 Task: Create a due date automation trigger when advanced on, 2 hours after a card is due add fields with custom field "Resume" set to a date less than 1 days ago.
Action: Mouse moved to (878, 252)
Screenshot: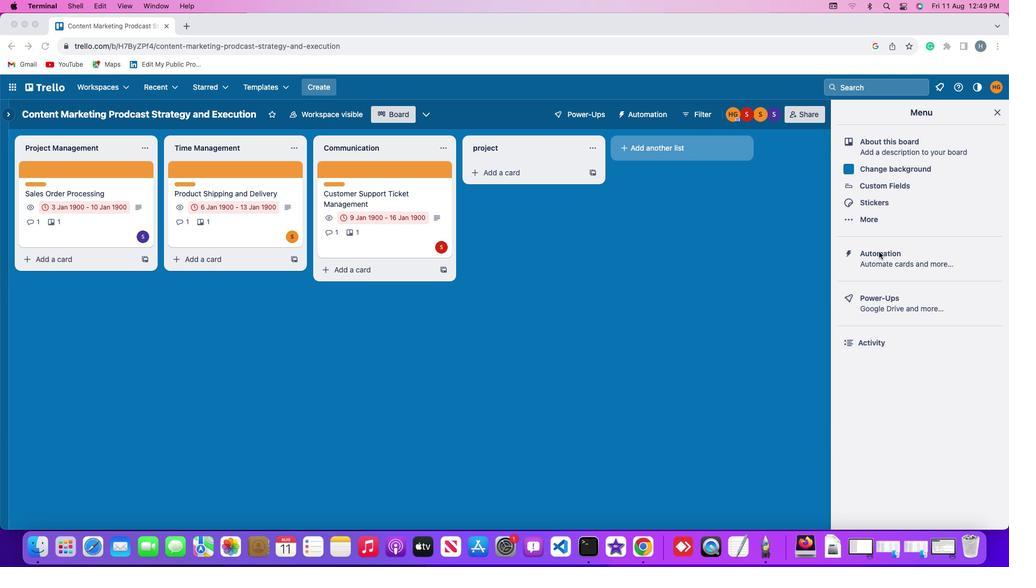 
Action: Mouse pressed left at (878, 252)
Screenshot: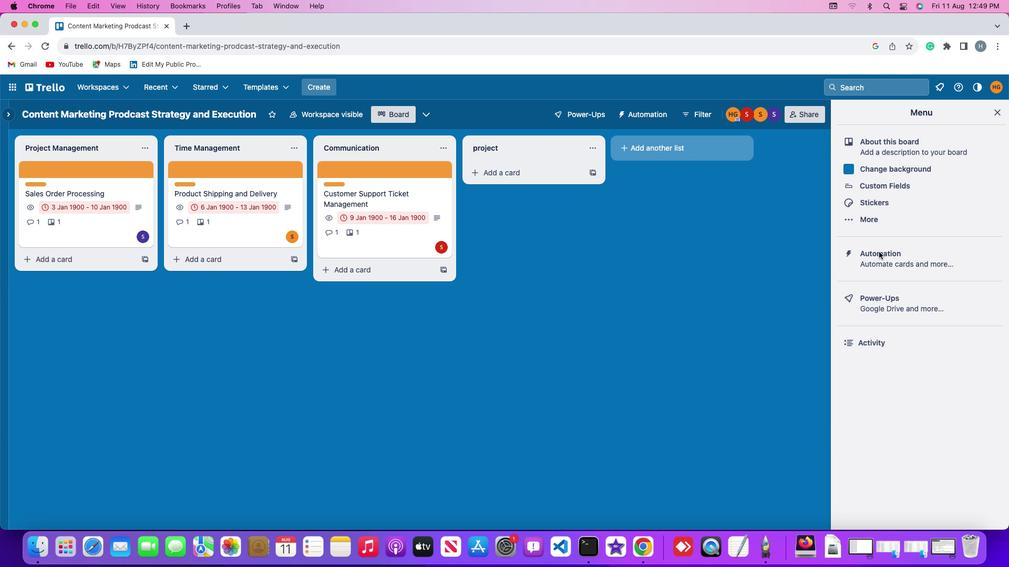 
Action: Mouse pressed left at (878, 252)
Screenshot: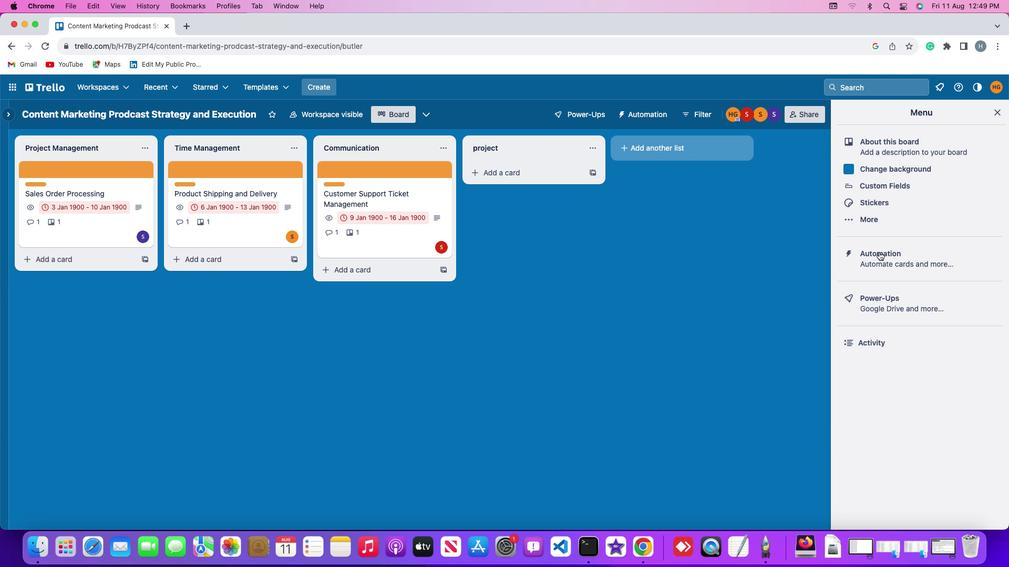 
Action: Mouse moved to (45, 246)
Screenshot: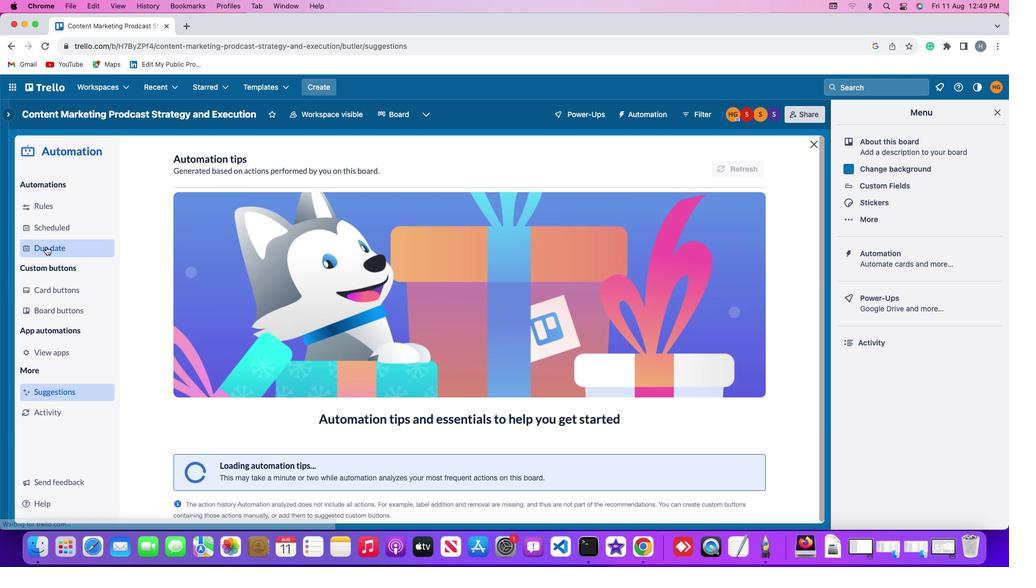 
Action: Mouse pressed left at (45, 246)
Screenshot: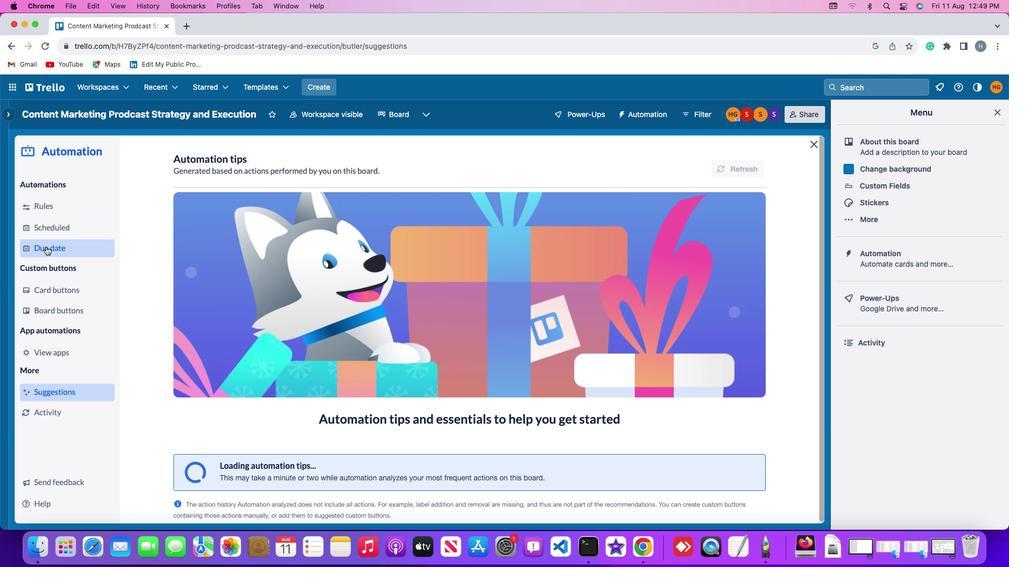 
Action: Mouse moved to (687, 162)
Screenshot: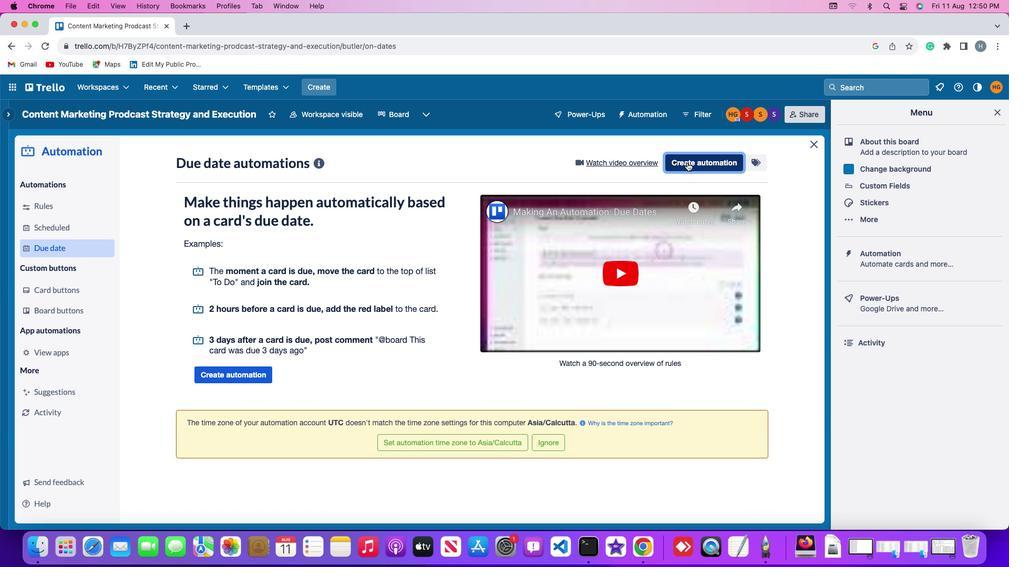 
Action: Mouse pressed left at (687, 162)
Screenshot: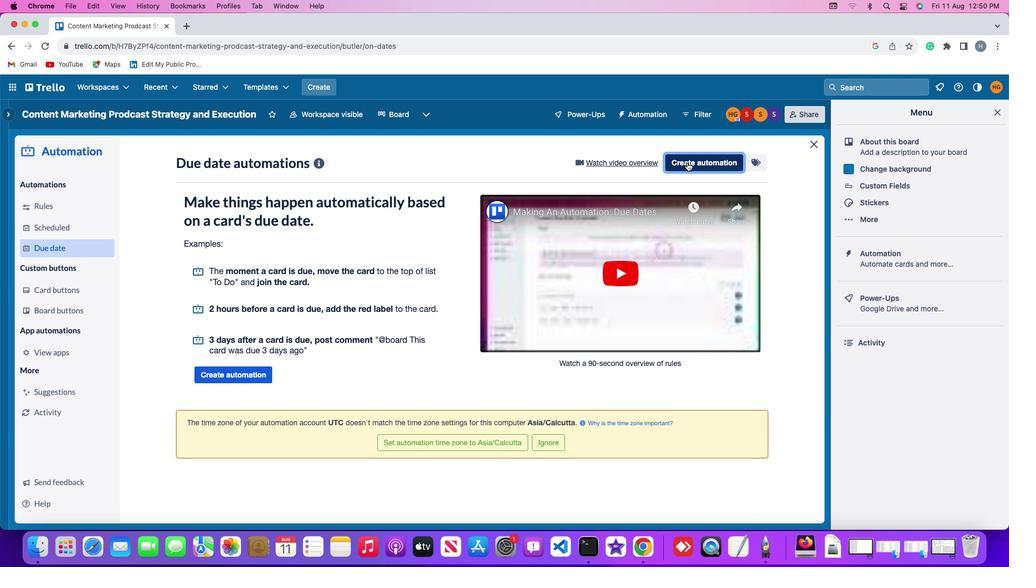 
Action: Mouse moved to (213, 261)
Screenshot: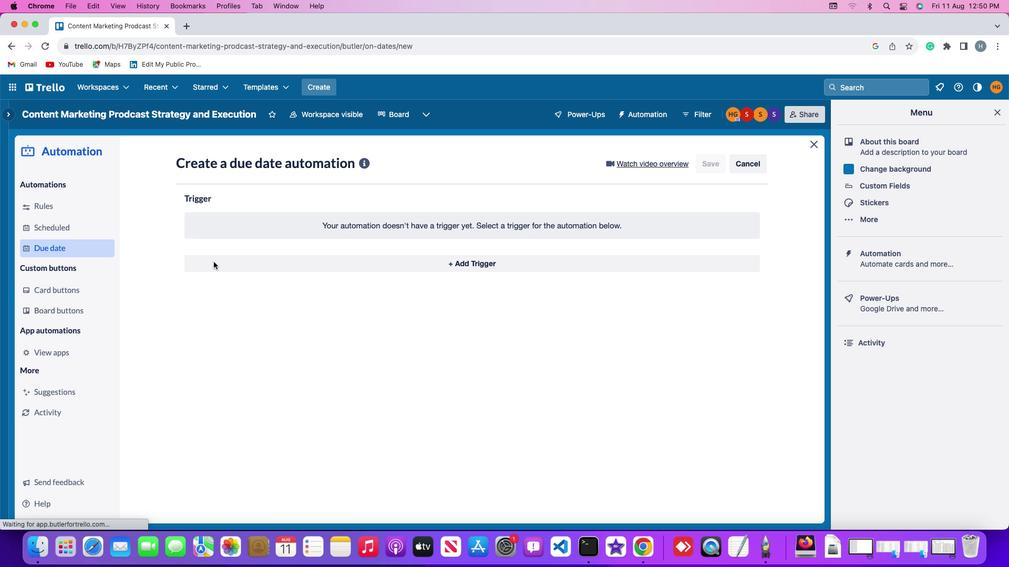 
Action: Mouse pressed left at (213, 261)
Screenshot: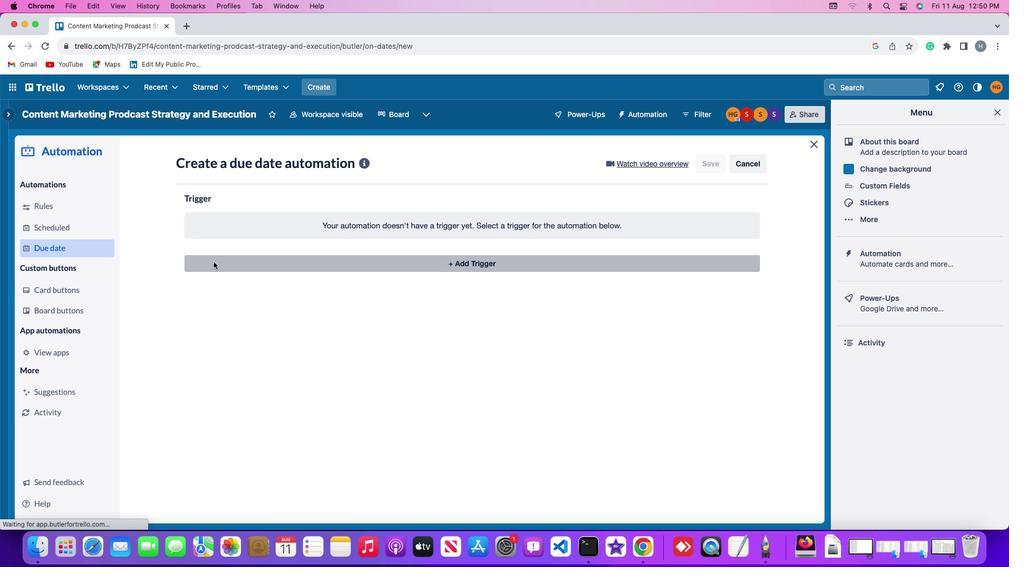 
Action: Mouse moved to (202, 418)
Screenshot: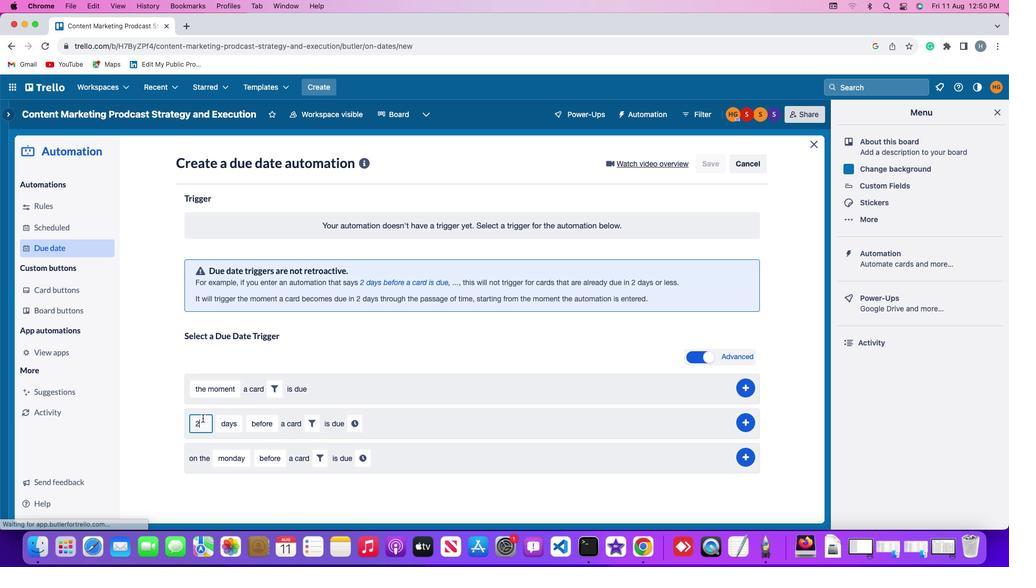 
Action: Mouse pressed left at (202, 418)
Screenshot: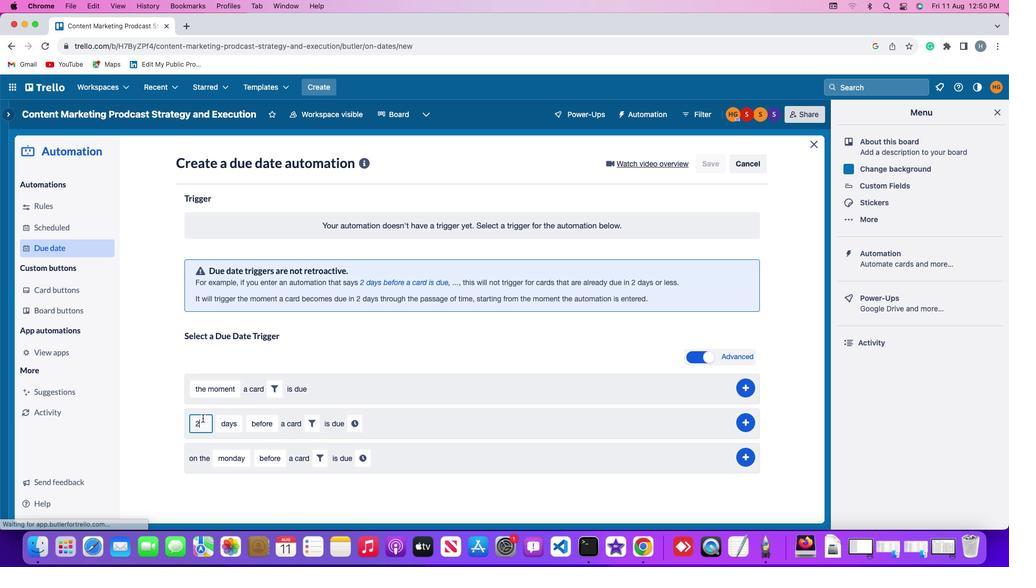 
Action: Mouse moved to (203, 413)
Screenshot: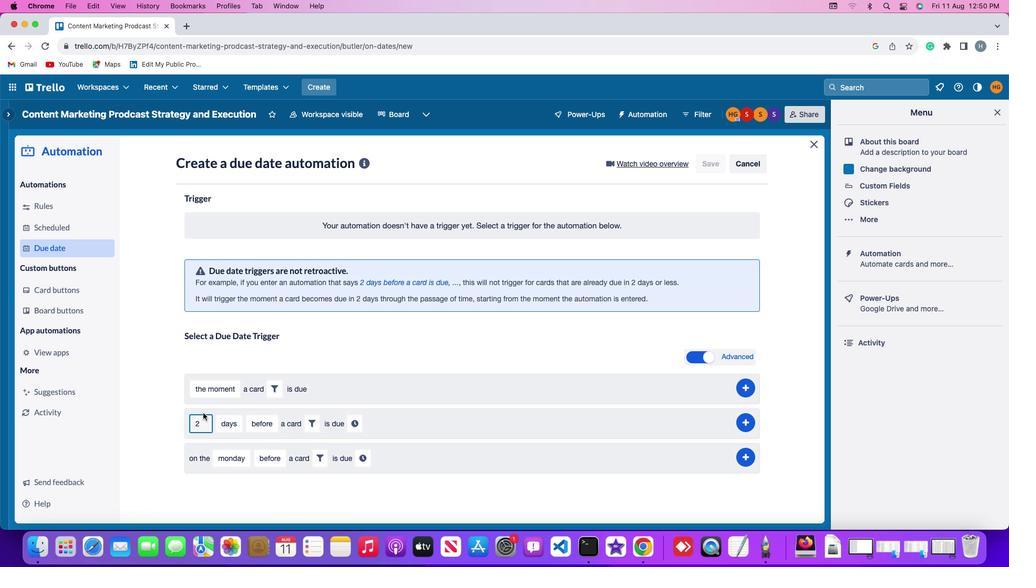
Action: Key pressed Key.backspace
Screenshot: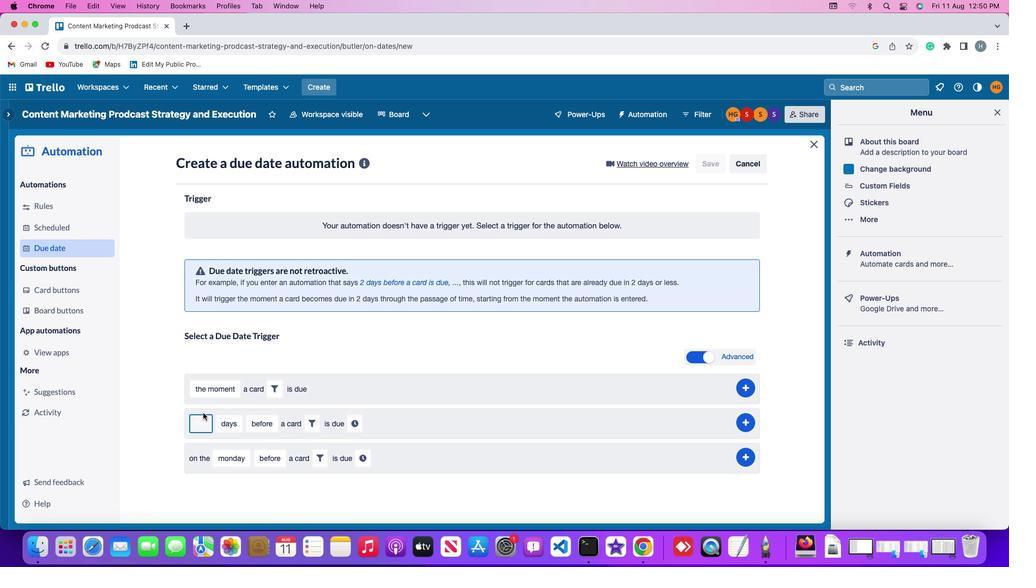 
Action: Mouse moved to (203, 413)
Screenshot: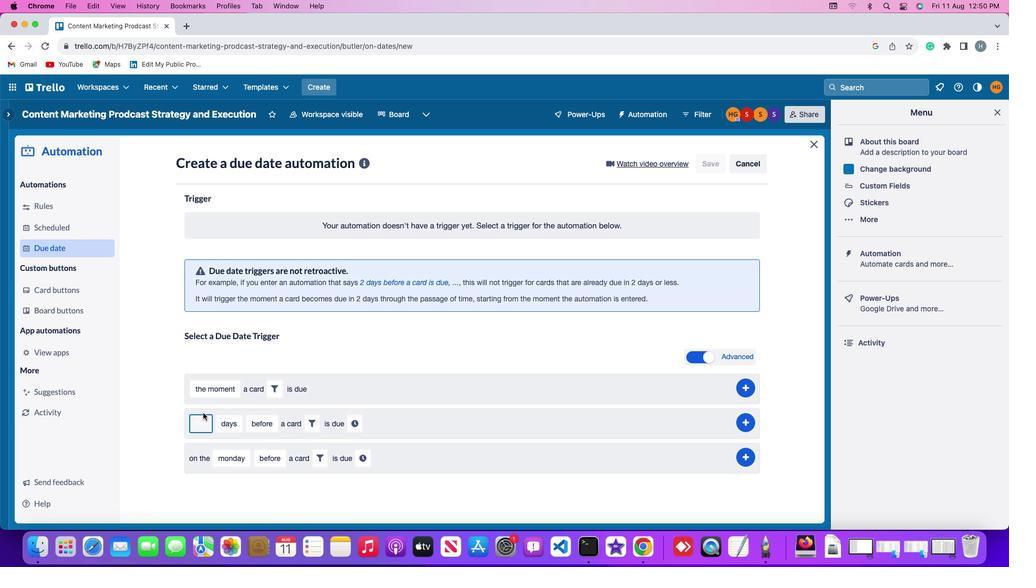 
Action: Key pressed '2'
Screenshot: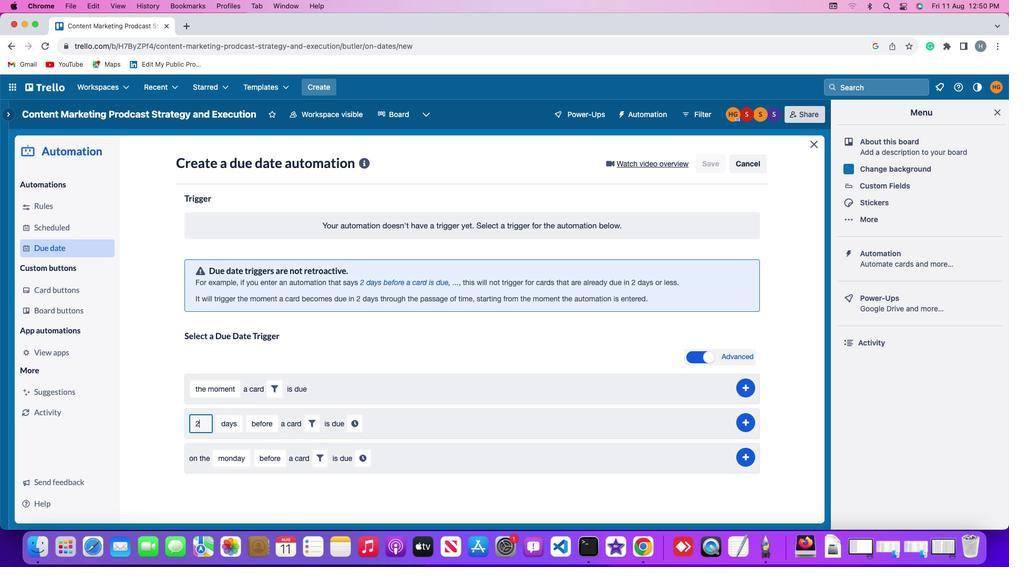 
Action: Mouse moved to (221, 416)
Screenshot: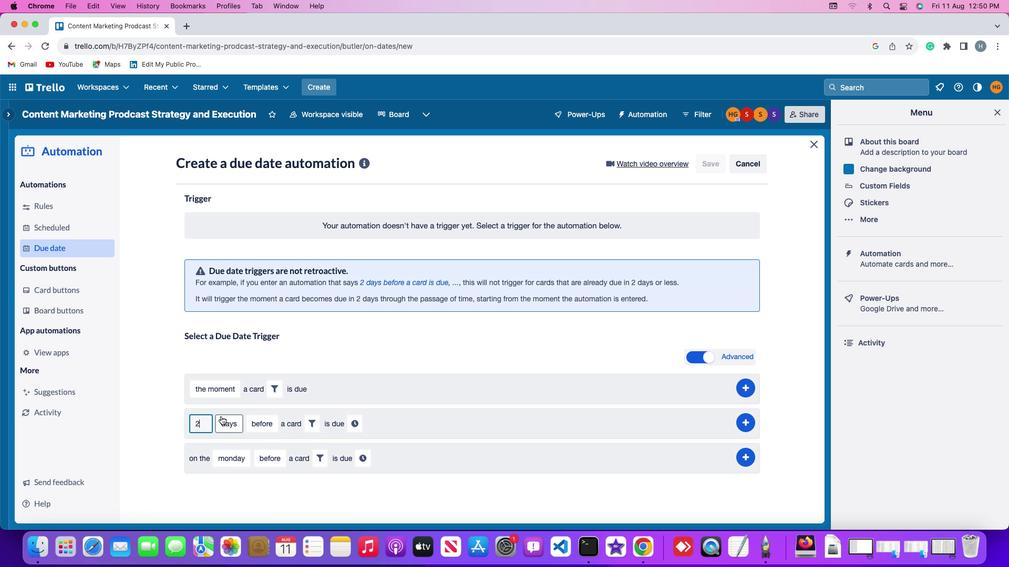
Action: Mouse pressed left at (221, 416)
Screenshot: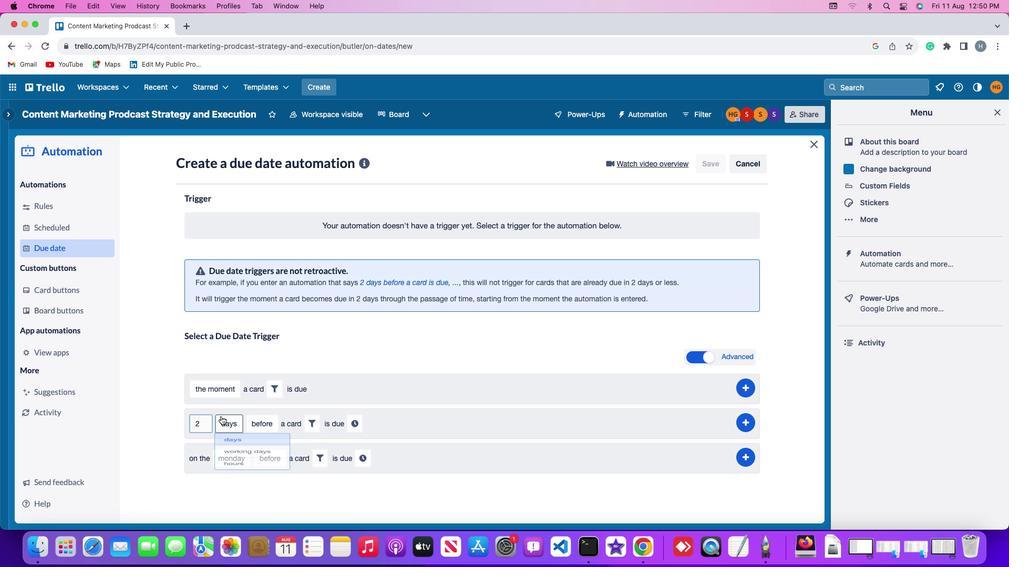 
Action: Mouse moved to (239, 486)
Screenshot: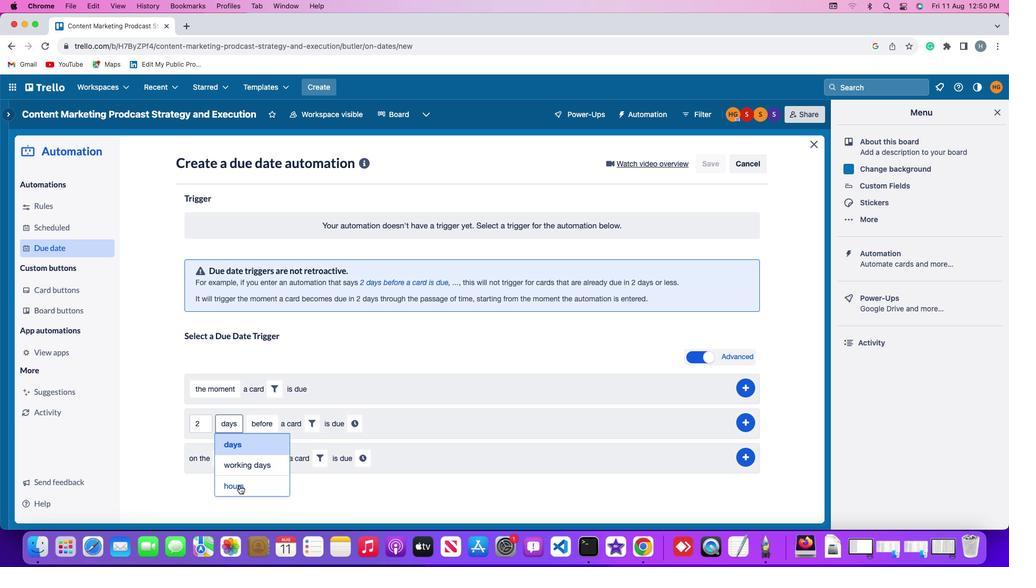 
Action: Mouse pressed left at (239, 486)
Screenshot: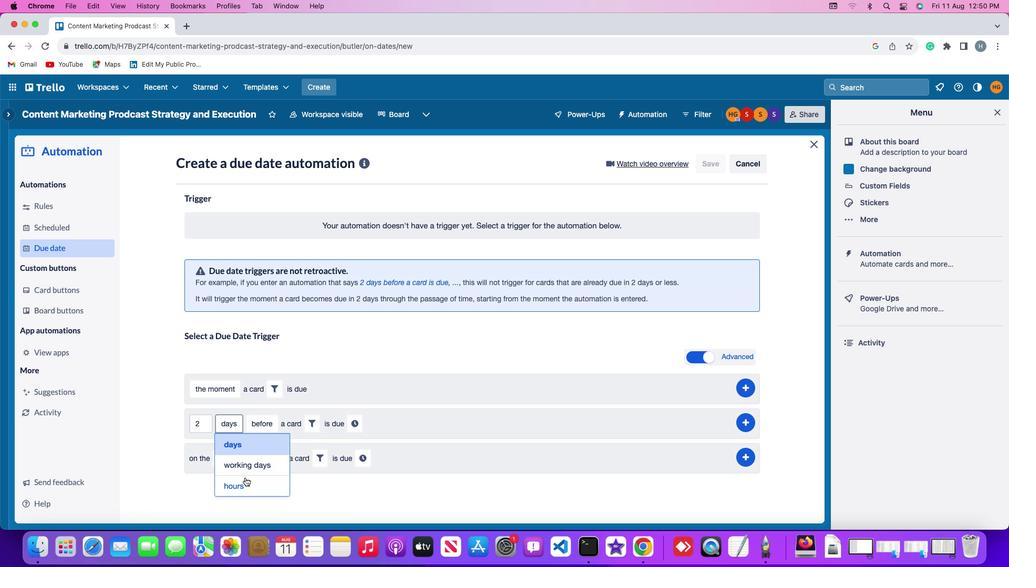 
Action: Mouse moved to (266, 418)
Screenshot: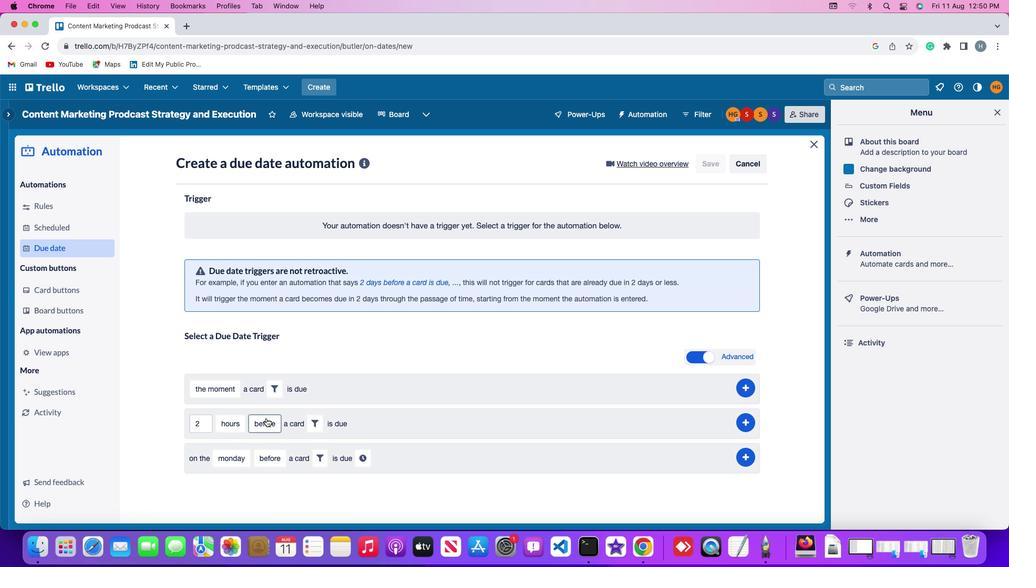 
Action: Mouse pressed left at (266, 418)
Screenshot: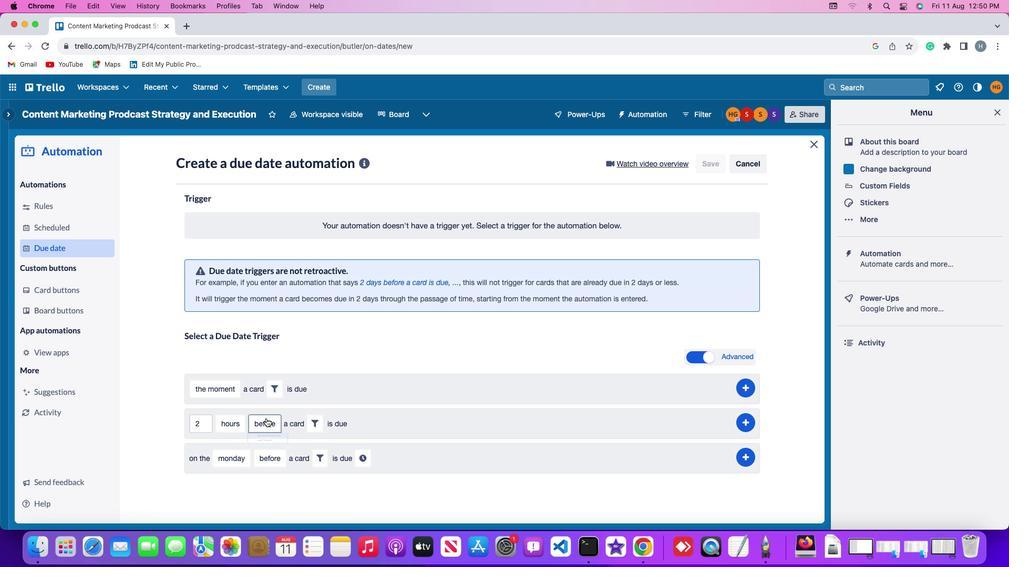 
Action: Mouse moved to (272, 460)
Screenshot: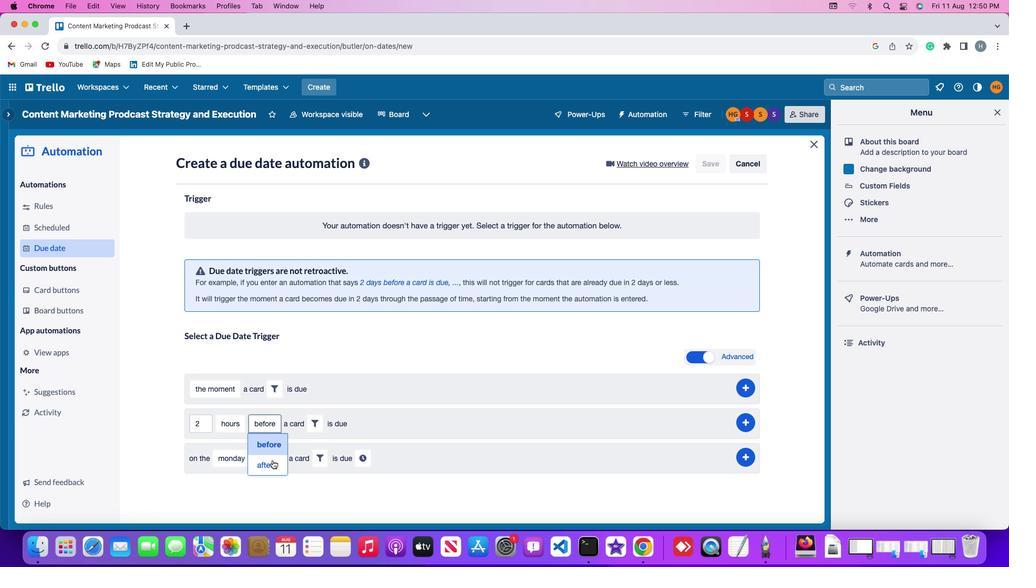 
Action: Mouse pressed left at (272, 460)
Screenshot: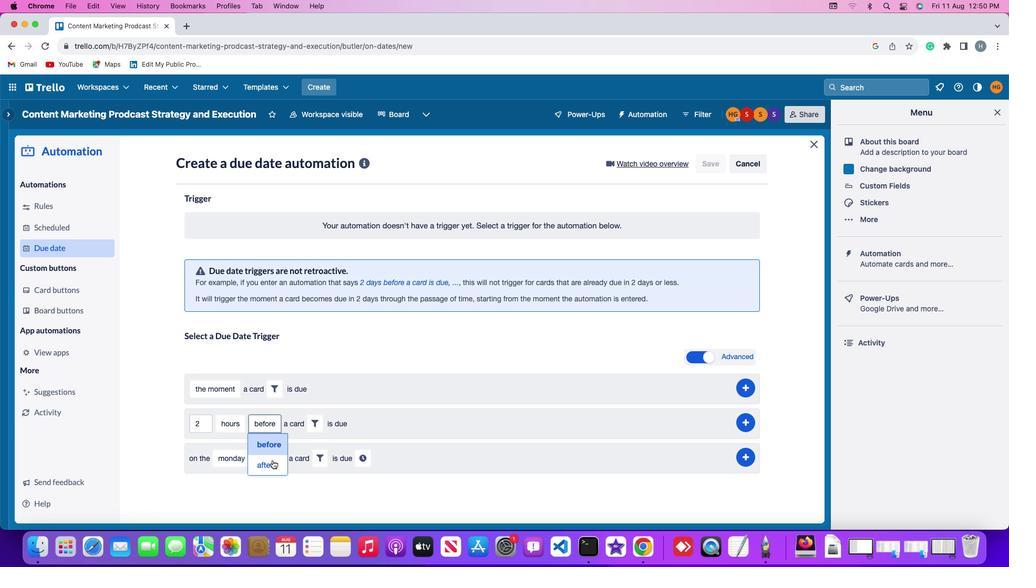 
Action: Mouse moved to (310, 424)
Screenshot: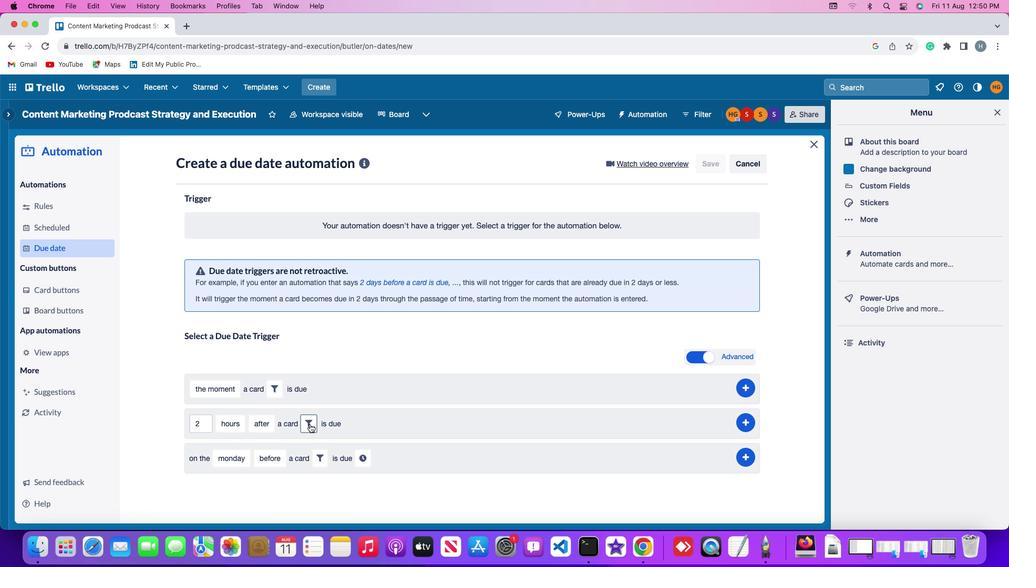 
Action: Mouse pressed left at (310, 424)
Screenshot: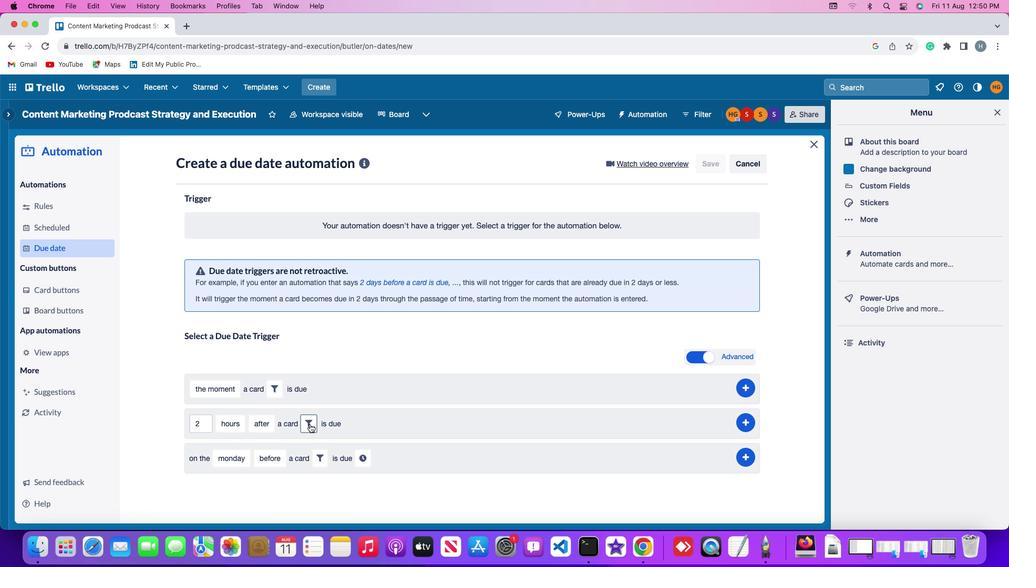 
Action: Mouse moved to (479, 457)
Screenshot: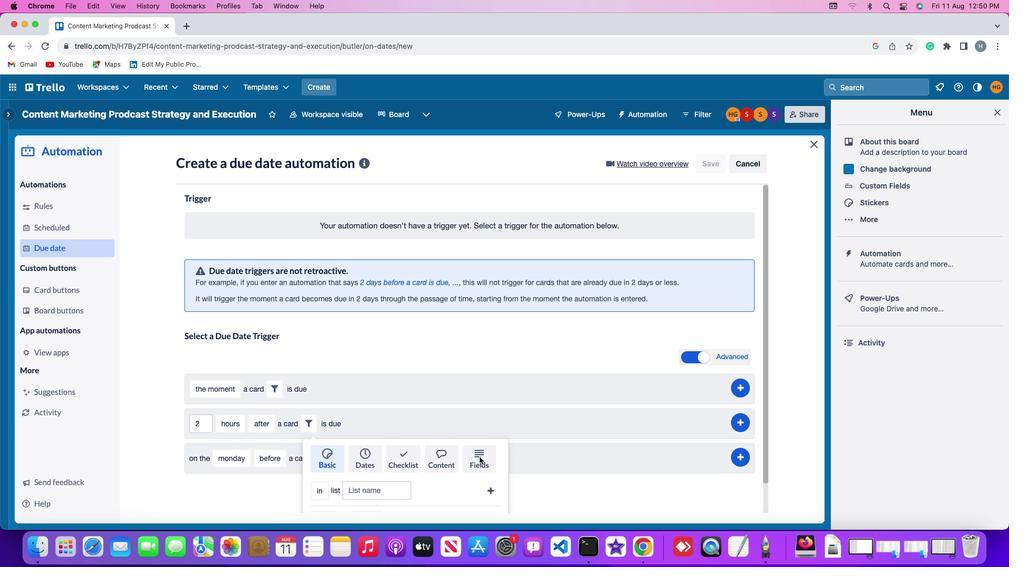 
Action: Mouse pressed left at (479, 457)
Screenshot: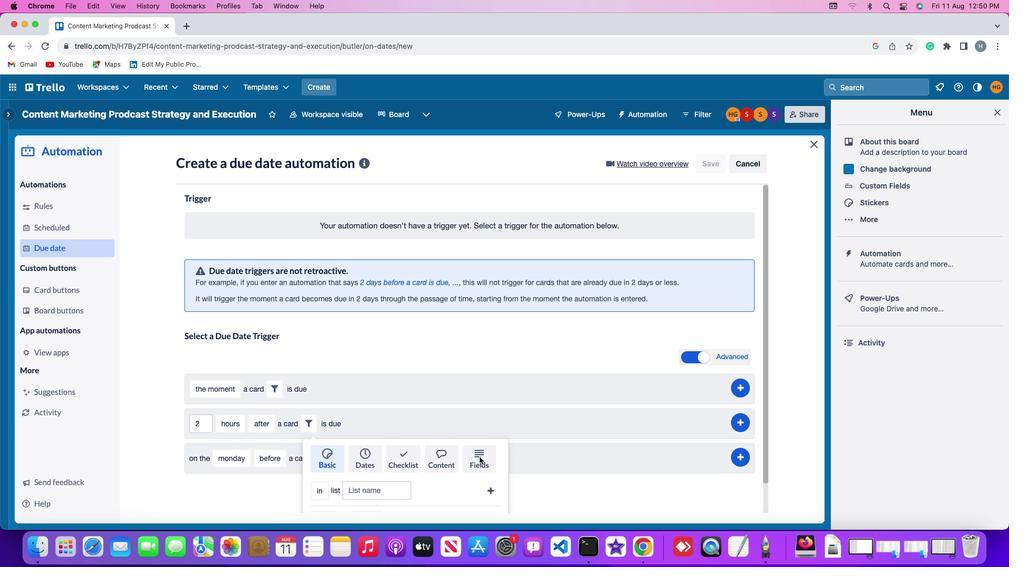 
Action: Mouse moved to (243, 480)
Screenshot: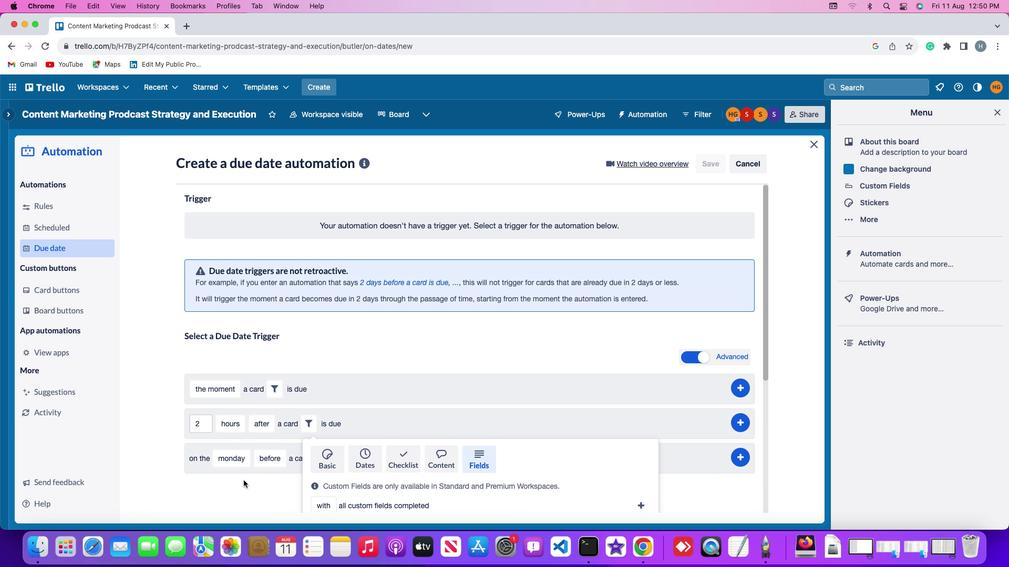 
Action: Mouse scrolled (243, 480) with delta (0, 0)
Screenshot: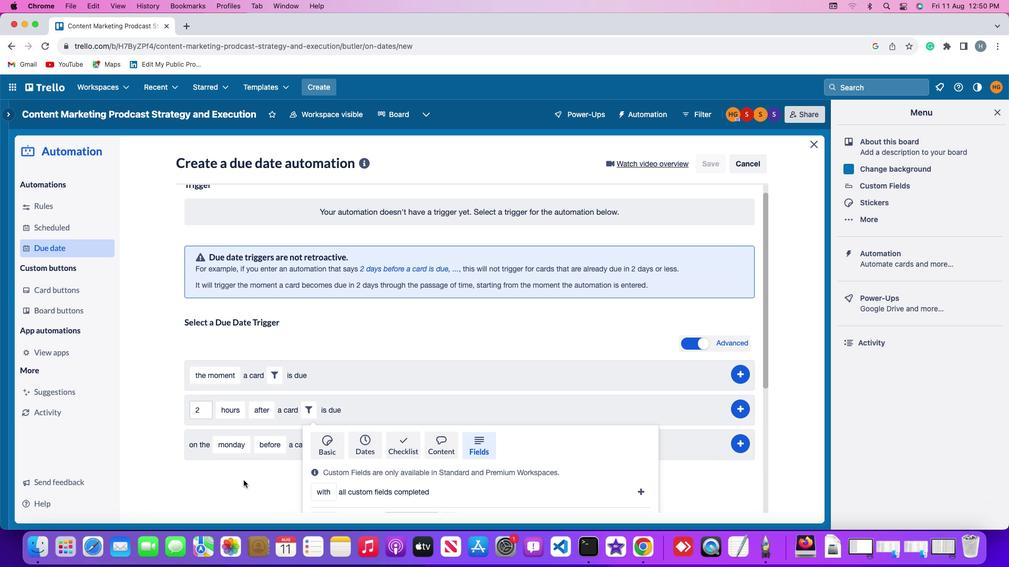 
Action: Mouse scrolled (243, 480) with delta (0, 0)
Screenshot: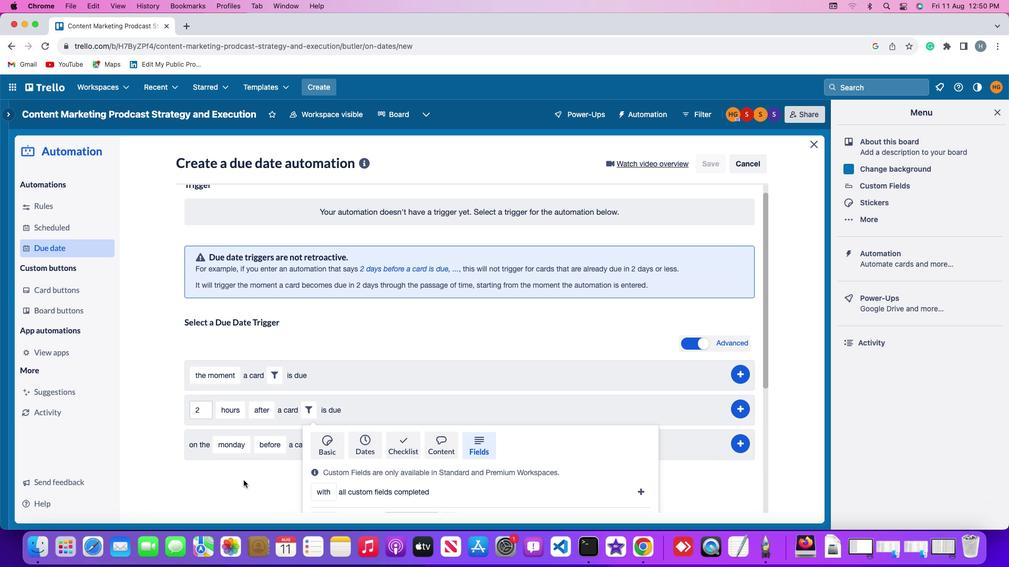
Action: Mouse scrolled (243, 480) with delta (0, -1)
Screenshot: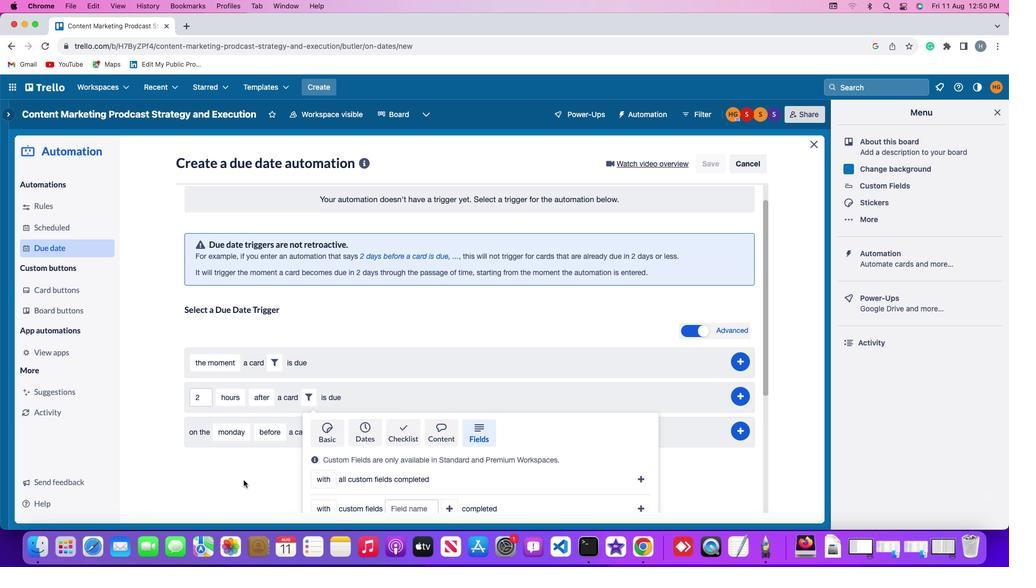 
Action: Mouse scrolled (243, 480) with delta (0, -2)
Screenshot: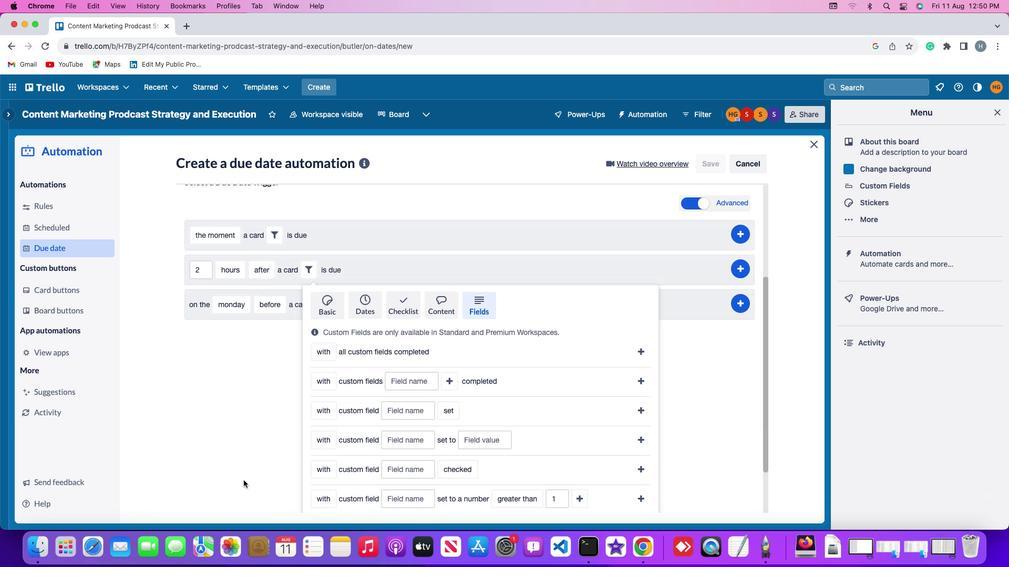 
Action: Mouse scrolled (243, 480) with delta (0, 0)
Screenshot: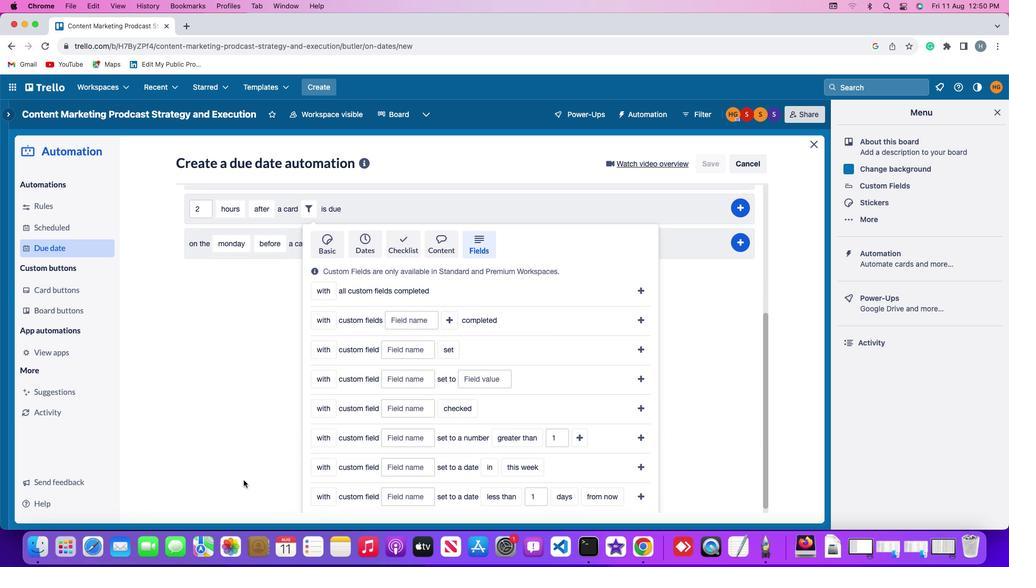 
Action: Mouse scrolled (243, 480) with delta (0, 0)
Screenshot: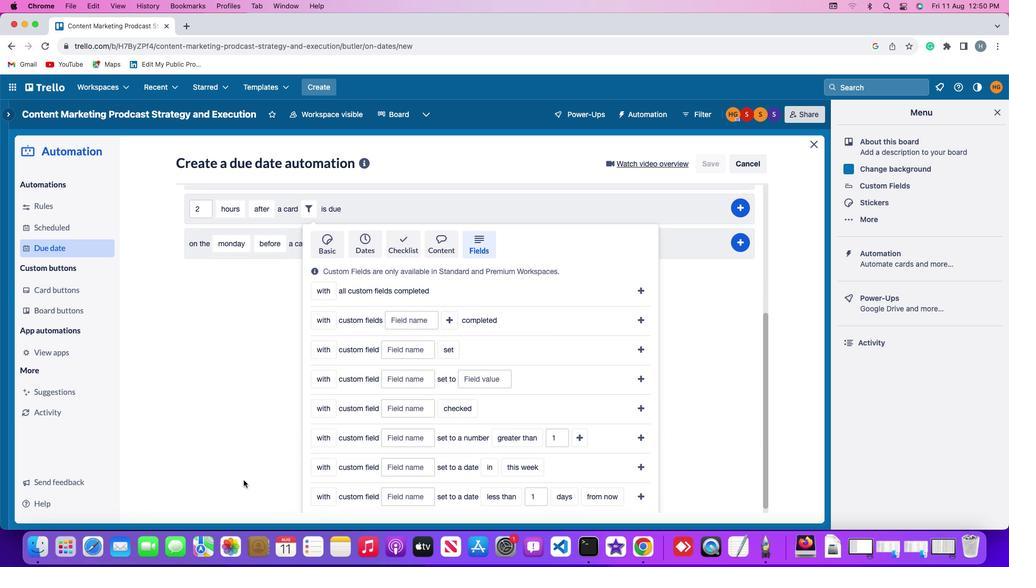 
Action: Mouse scrolled (243, 480) with delta (0, -1)
Screenshot: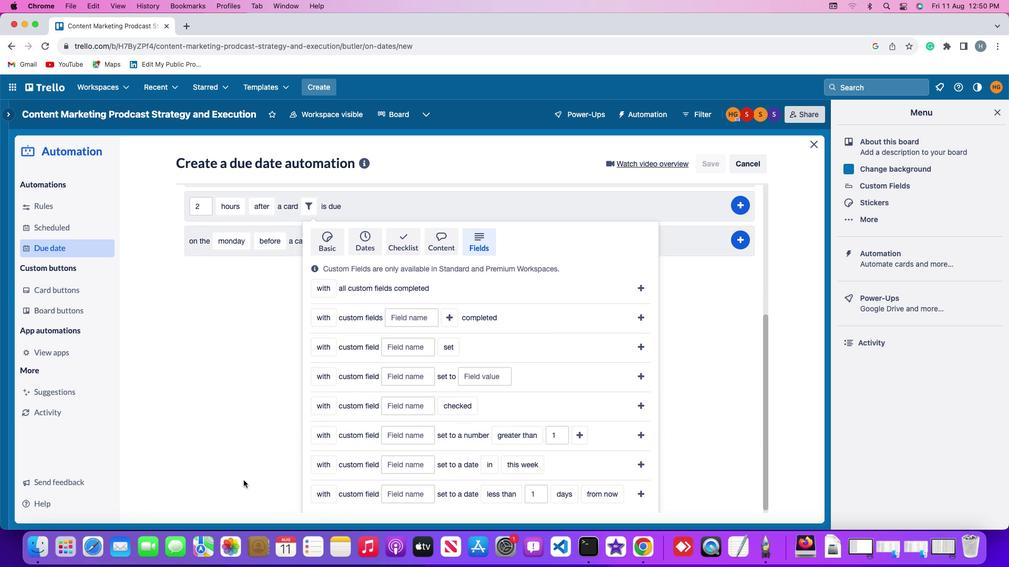 
Action: Mouse scrolled (243, 480) with delta (0, -2)
Screenshot: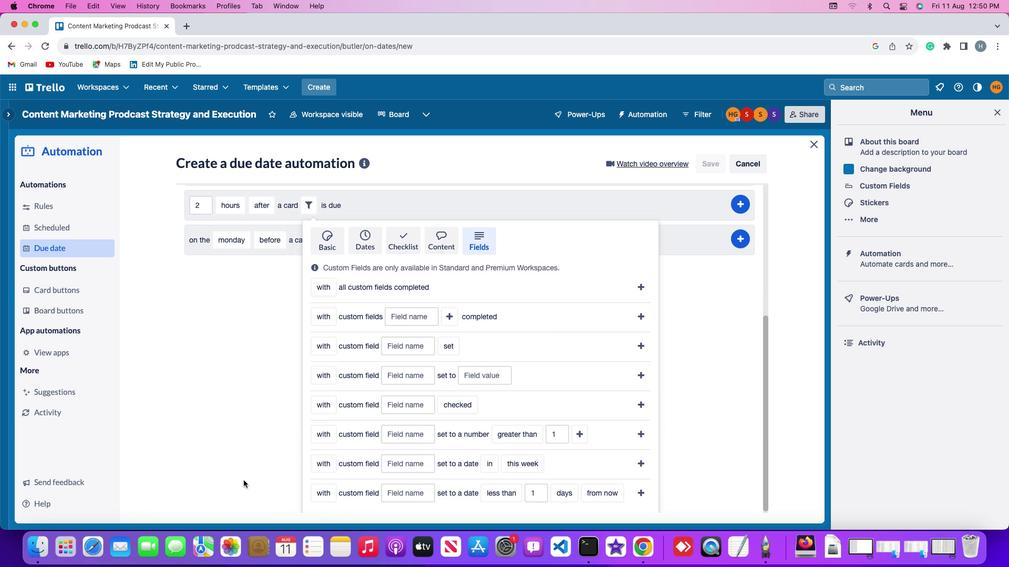 
Action: Mouse moved to (312, 486)
Screenshot: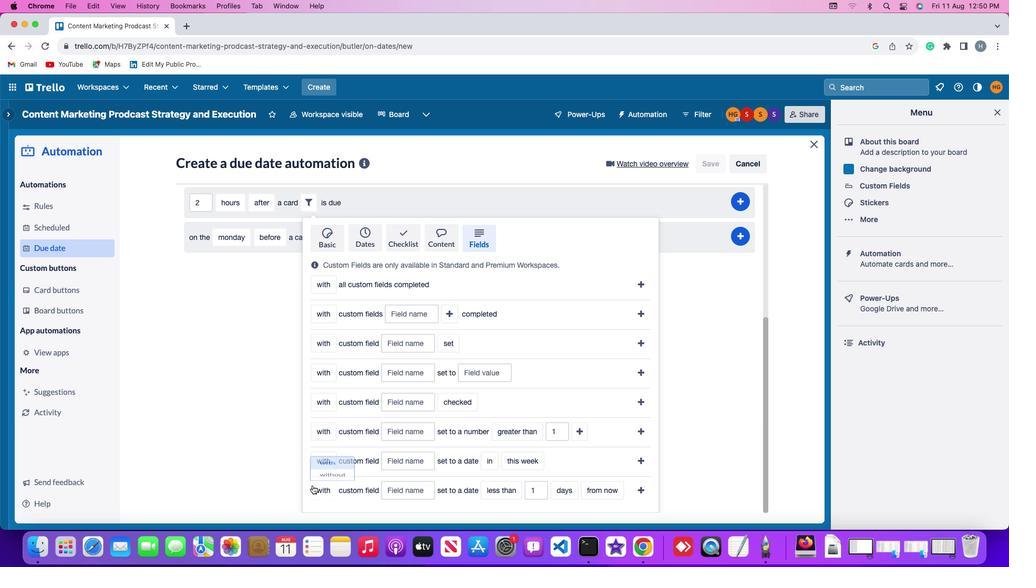 
Action: Mouse pressed left at (312, 486)
Screenshot: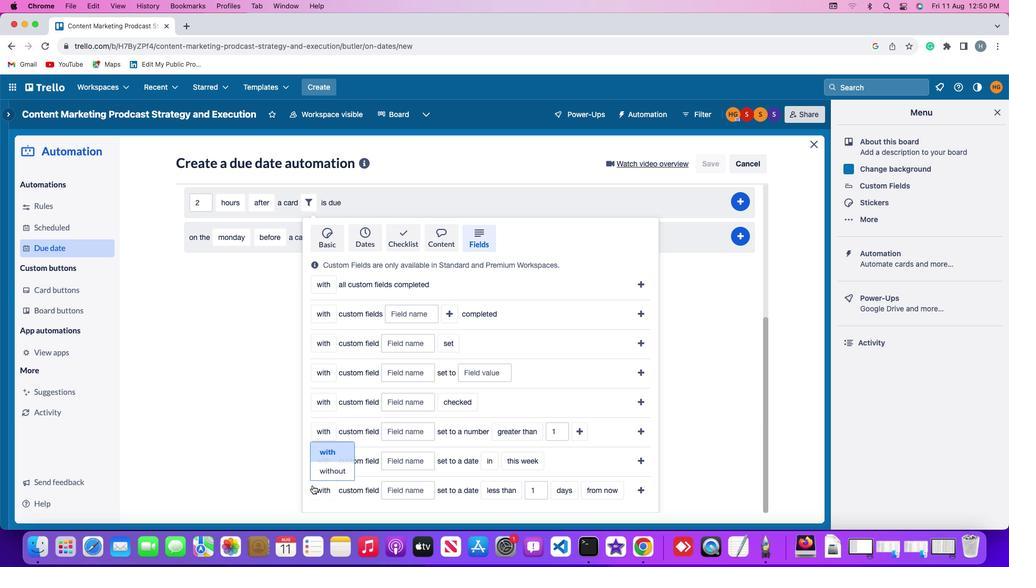 
Action: Mouse moved to (336, 452)
Screenshot: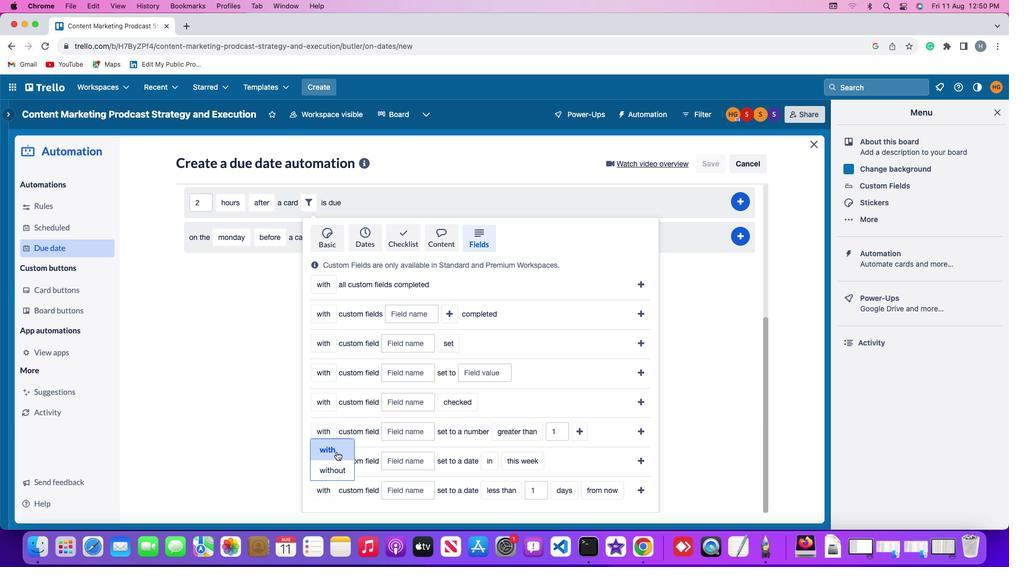 
Action: Mouse pressed left at (336, 452)
Screenshot: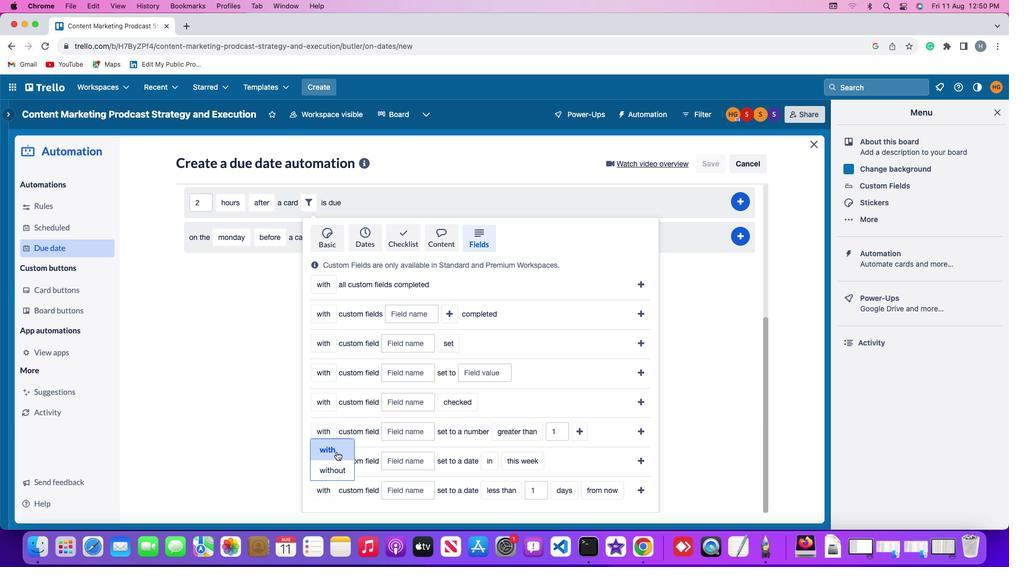
Action: Mouse moved to (401, 492)
Screenshot: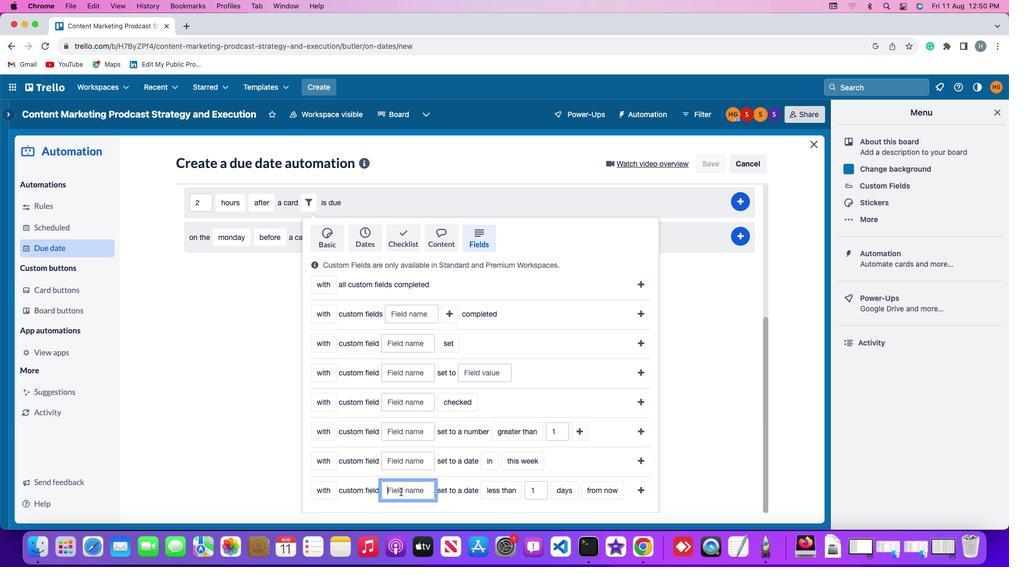 
Action: Mouse pressed left at (401, 492)
Screenshot: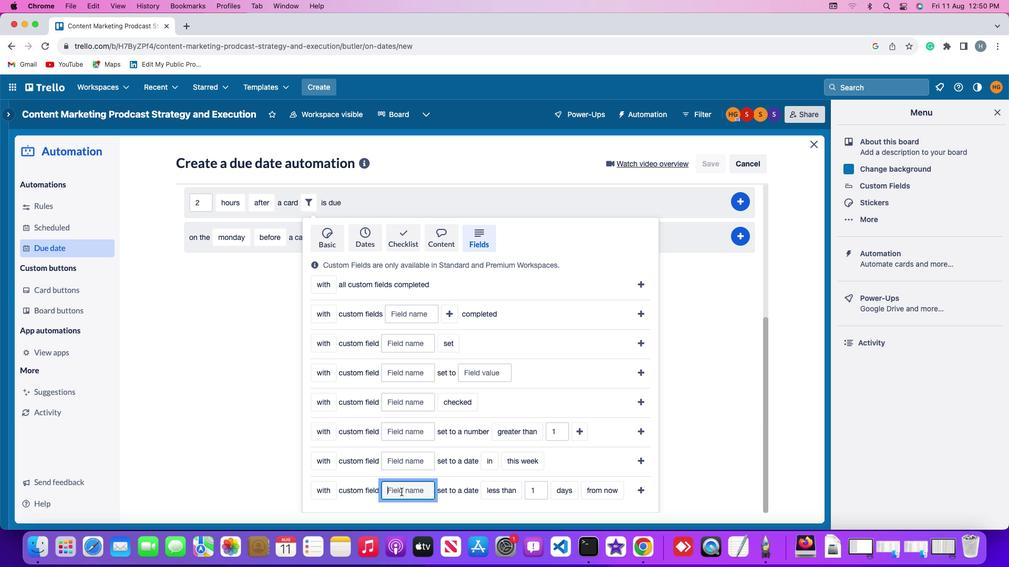 
Action: Mouse moved to (401, 492)
Screenshot: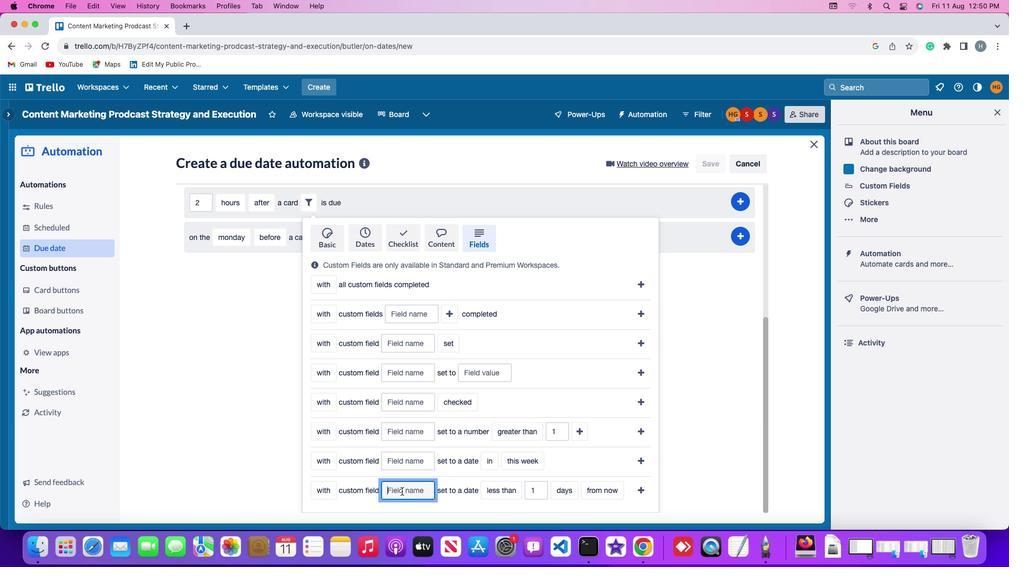 
Action: Key pressed Key.shift'R''e''s''u''m''e'
Screenshot: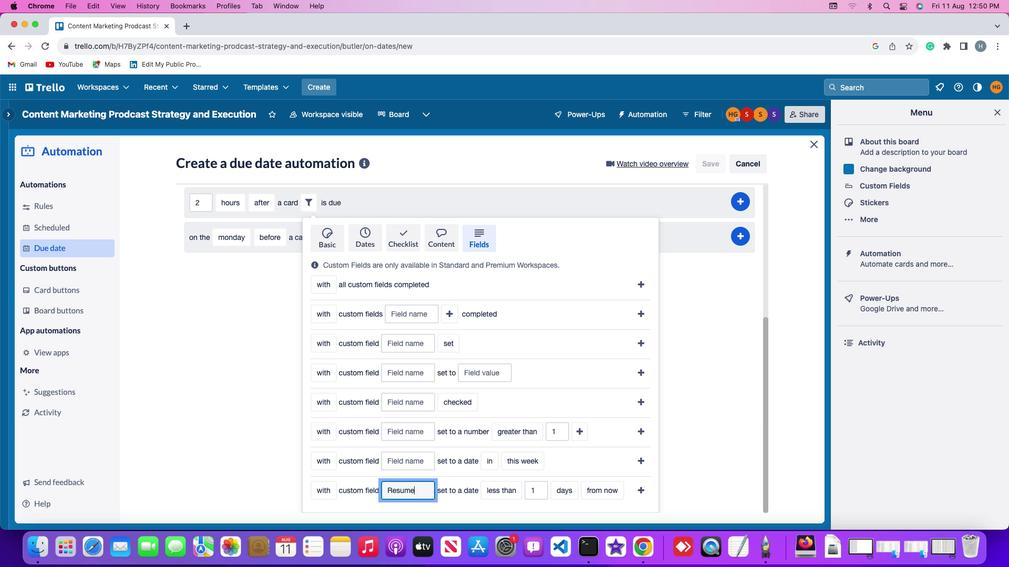 
Action: Mouse moved to (495, 497)
Screenshot: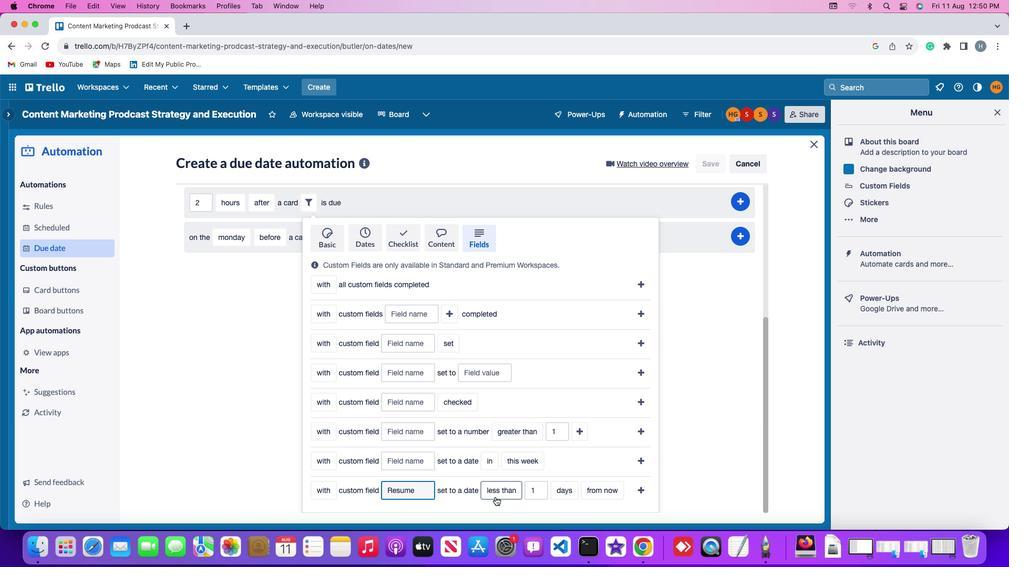 
Action: Mouse pressed left at (495, 497)
Screenshot: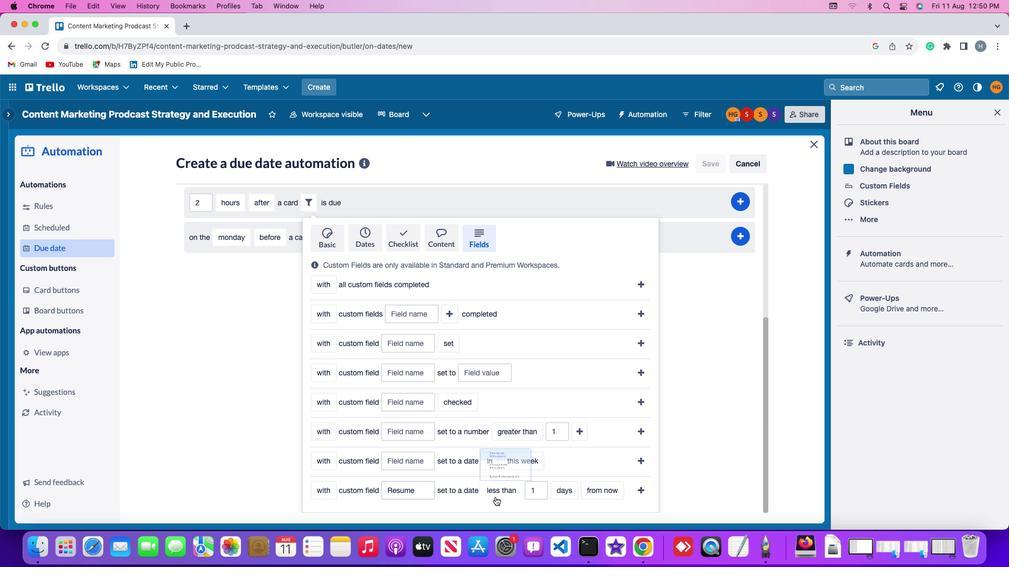 
Action: Mouse moved to (511, 411)
Screenshot: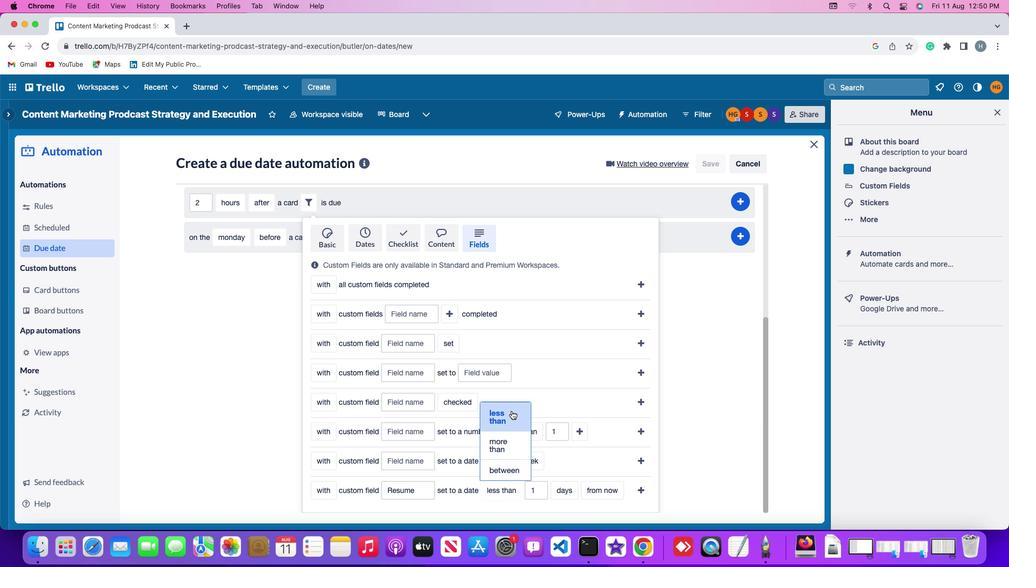 
Action: Mouse pressed left at (511, 411)
Screenshot: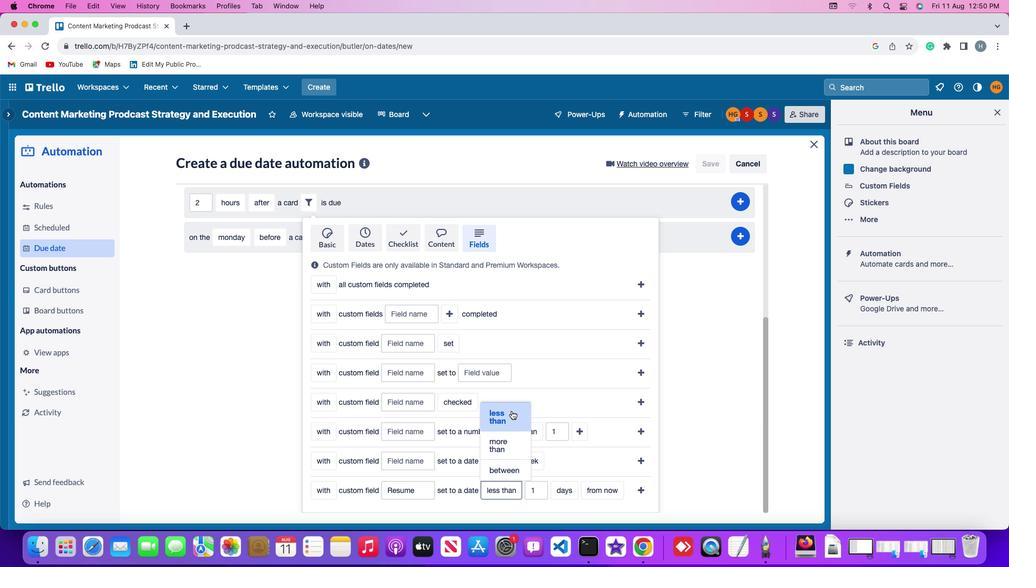
Action: Mouse moved to (538, 493)
Screenshot: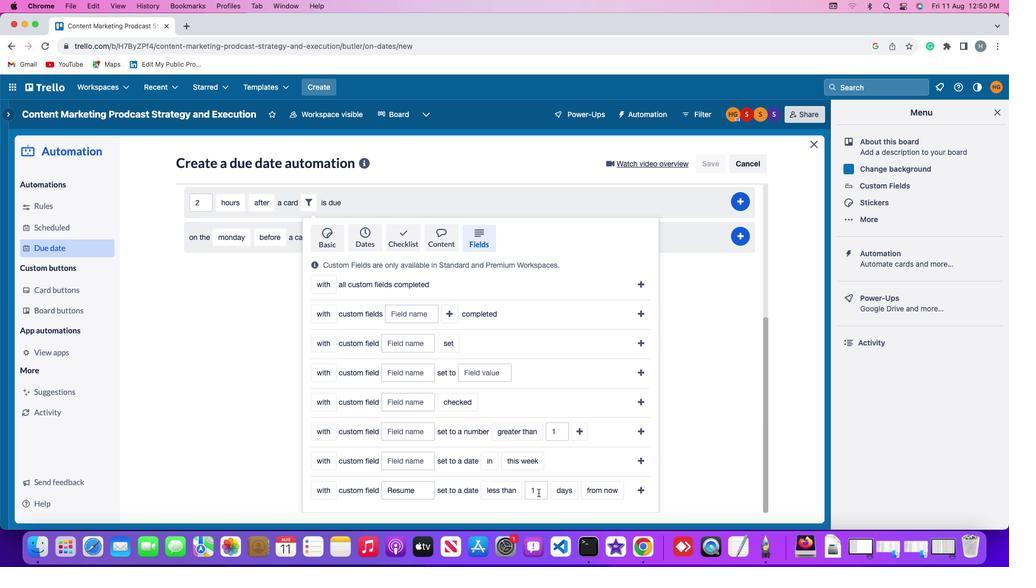
Action: Mouse pressed left at (538, 493)
Screenshot: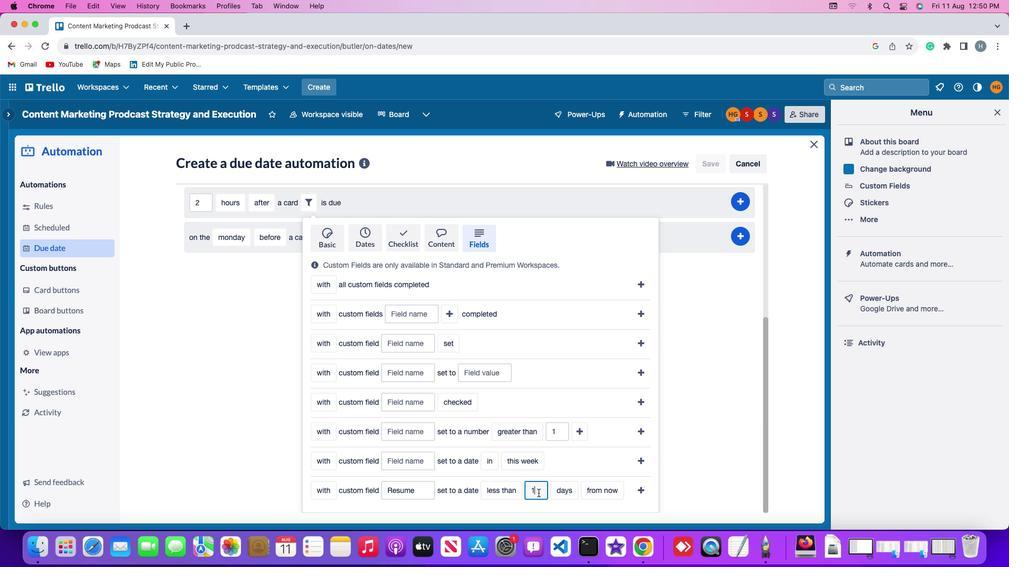 
Action: Mouse moved to (538, 493)
Screenshot: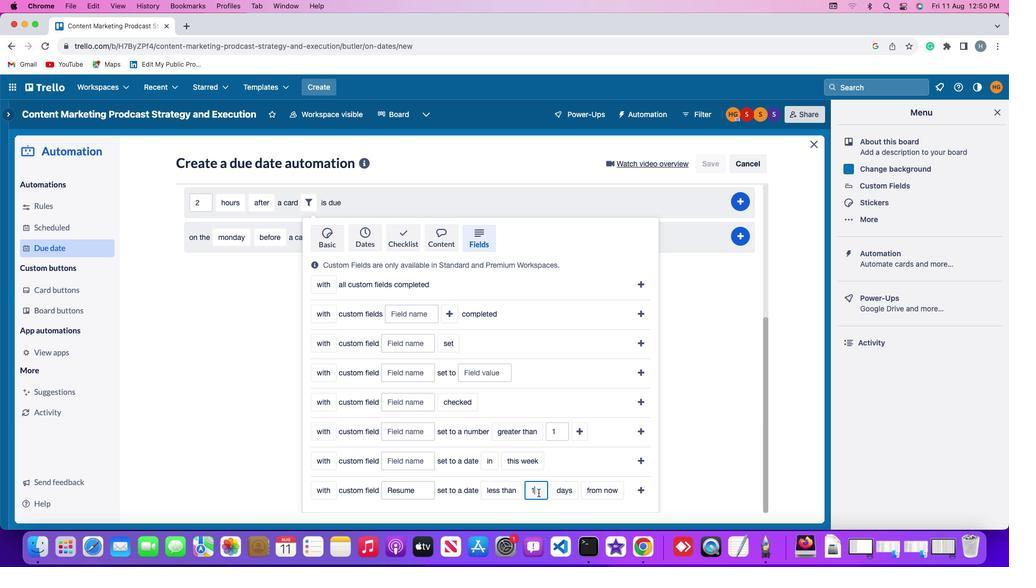 
Action: Key pressed Key.backspace
Screenshot: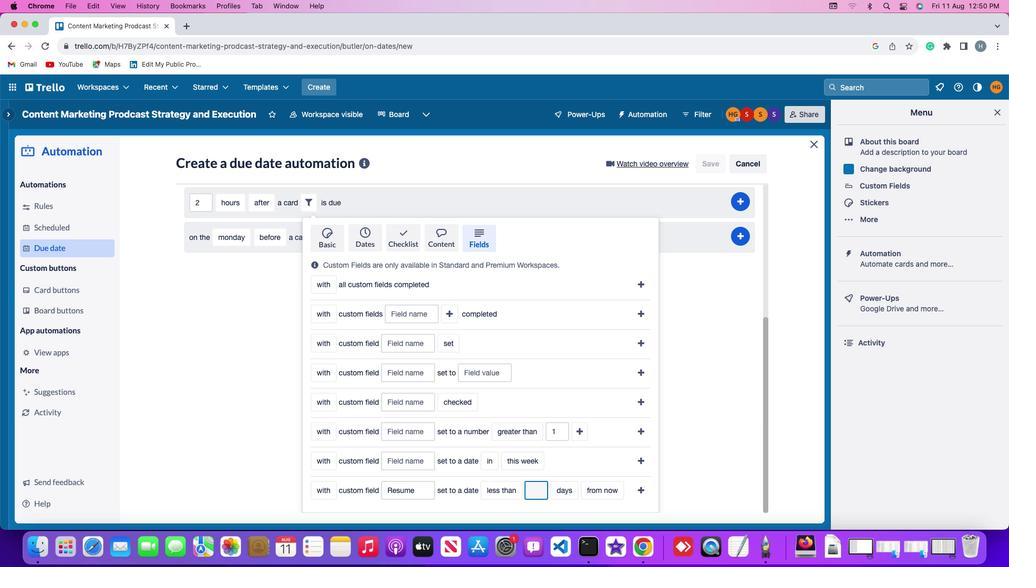 
Action: Mouse moved to (539, 493)
Screenshot: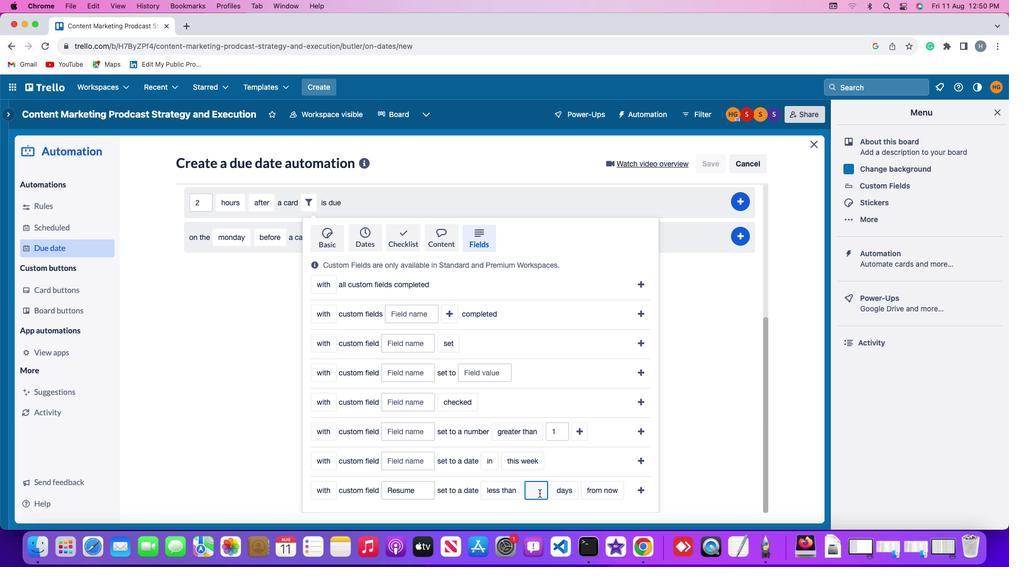 
Action: Key pressed '1'
Screenshot: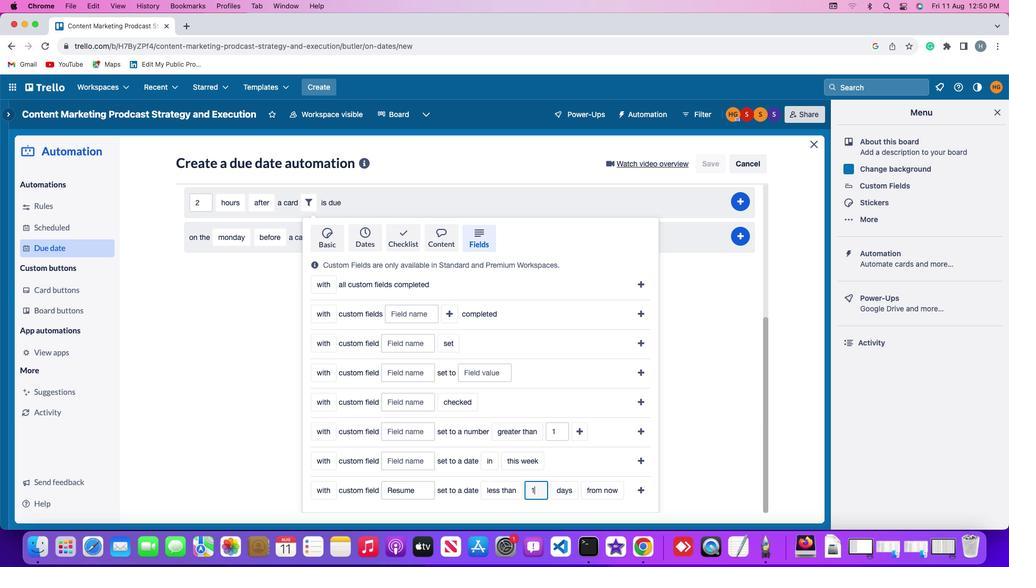 
Action: Mouse moved to (559, 493)
Screenshot: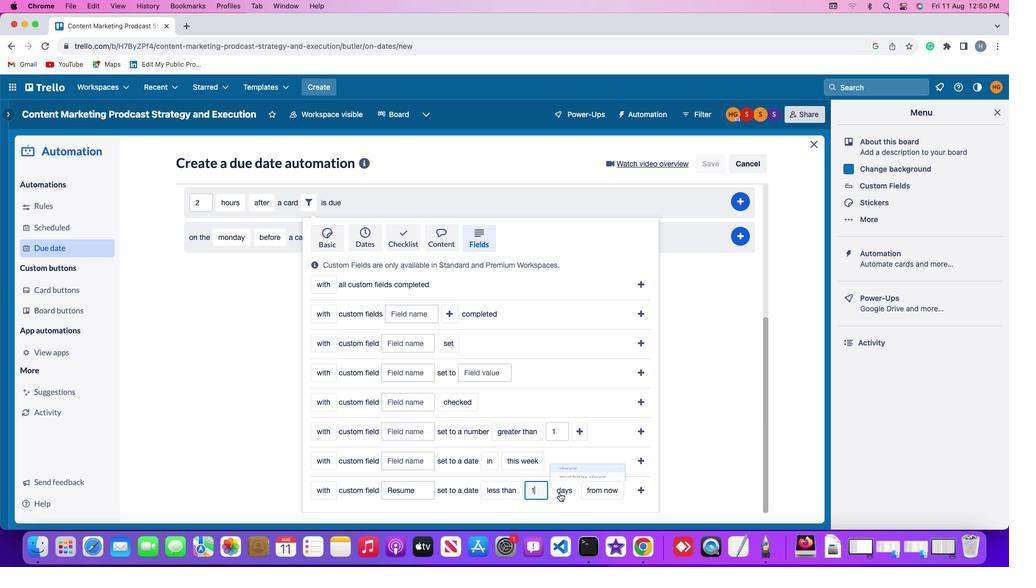 
Action: Mouse pressed left at (559, 493)
Screenshot: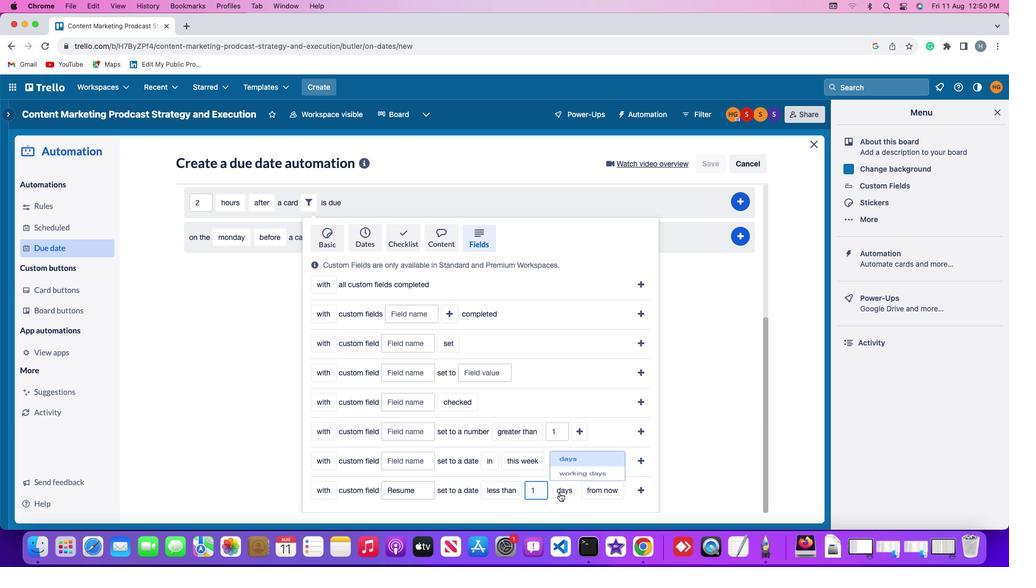 
Action: Mouse moved to (575, 443)
Screenshot: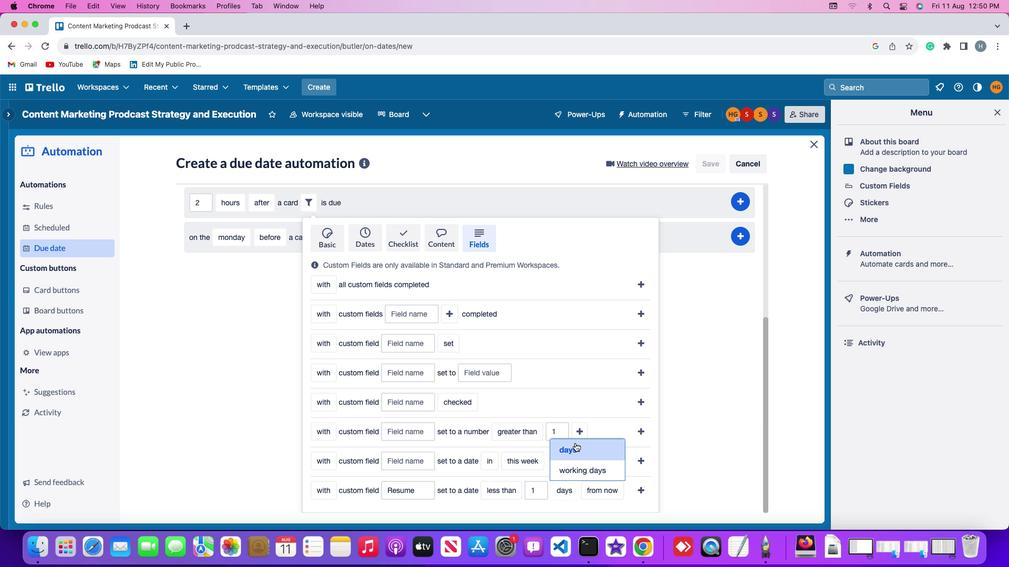 
Action: Mouse pressed left at (575, 443)
Screenshot: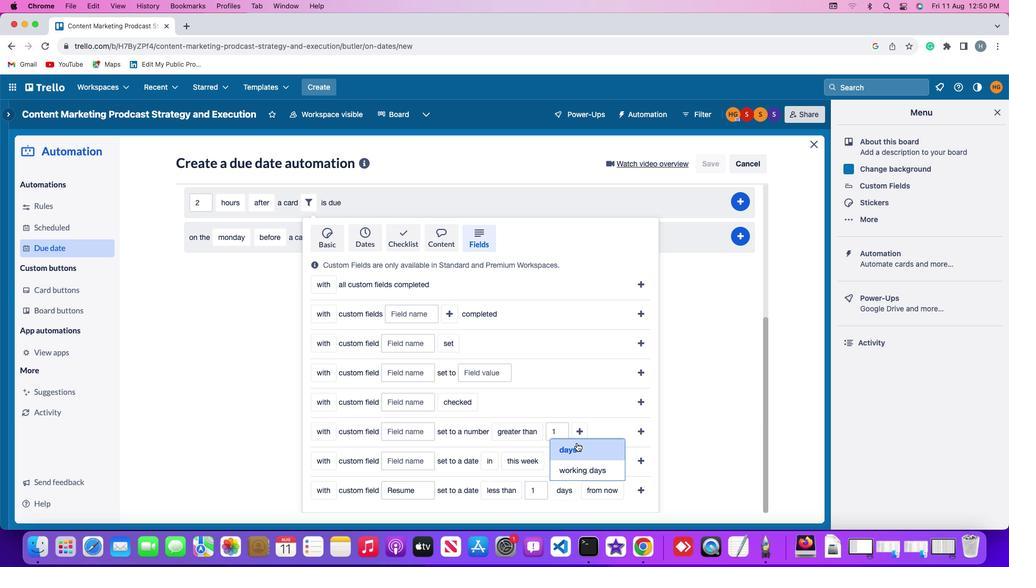 
Action: Mouse moved to (606, 485)
Screenshot: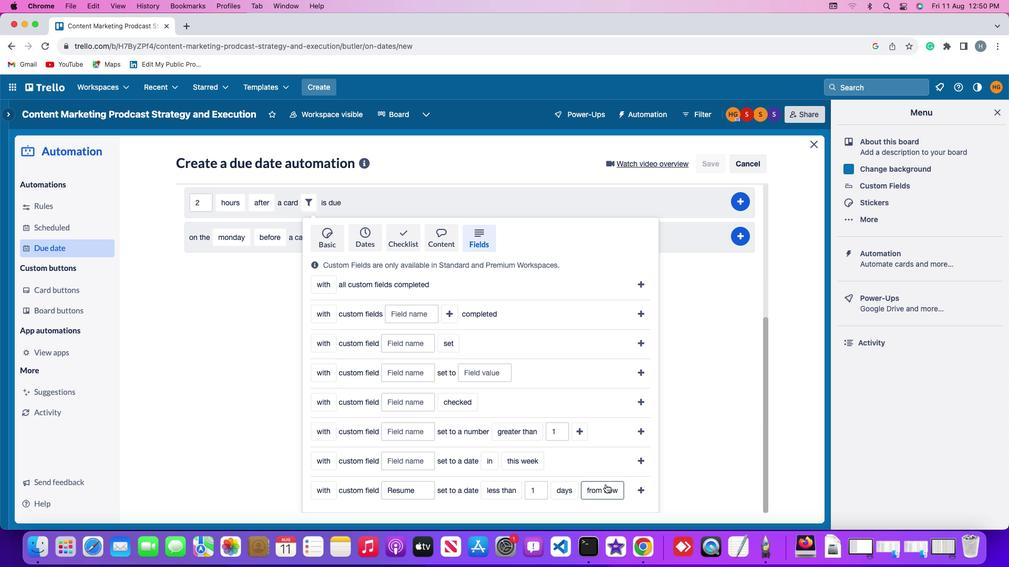 
Action: Mouse pressed left at (606, 485)
Screenshot: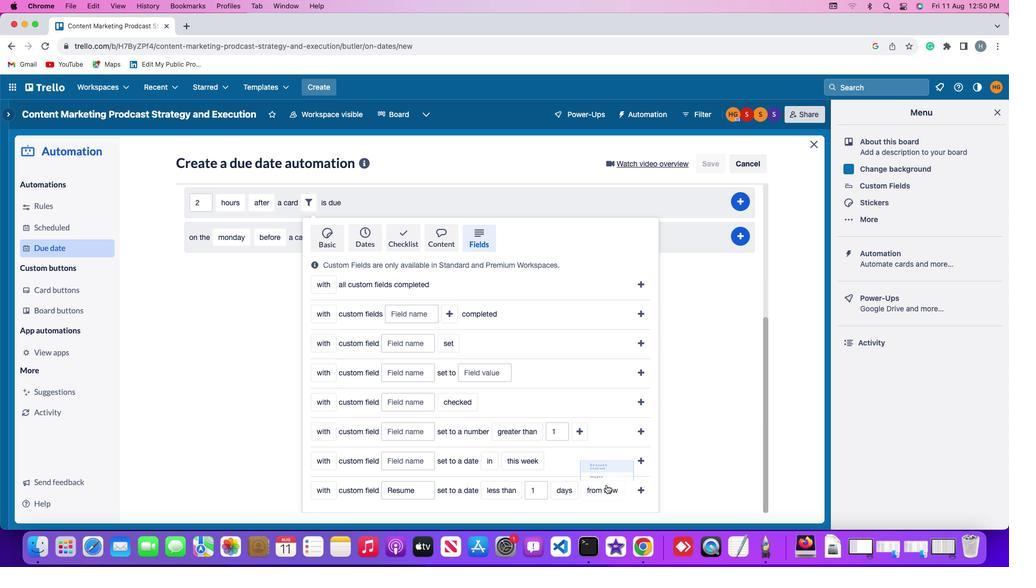 
Action: Mouse moved to (605, 468)
Screenshot: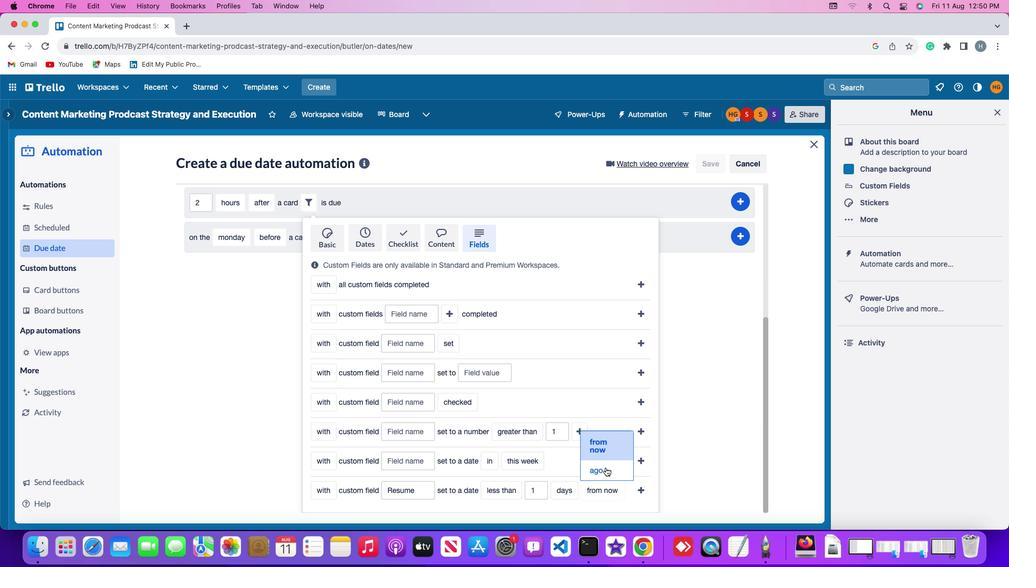 
Action: Mouse pressed left at (605, 468)
Screenshot: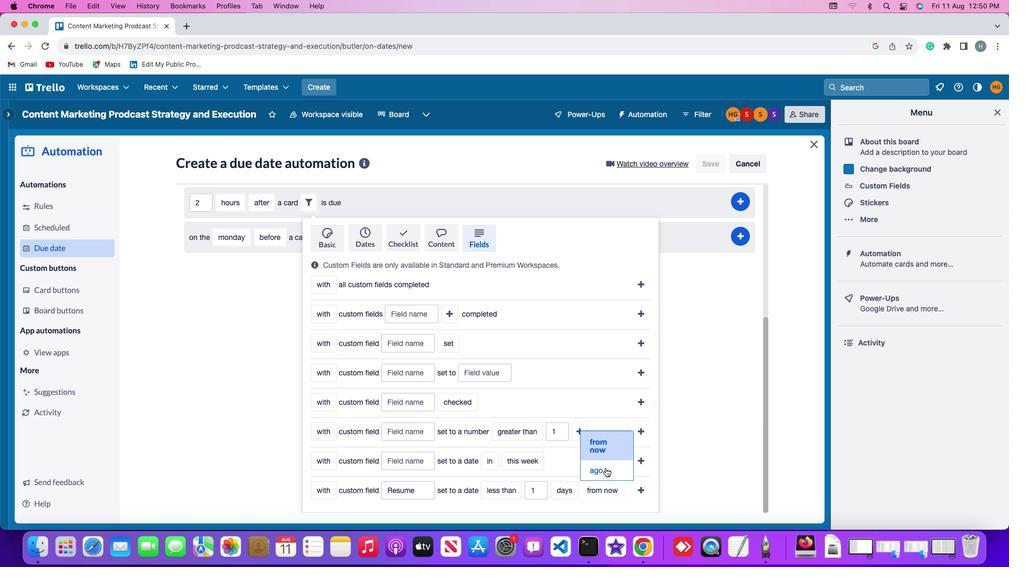 
Action: Mouse moved to (619, 487)
Screenshot: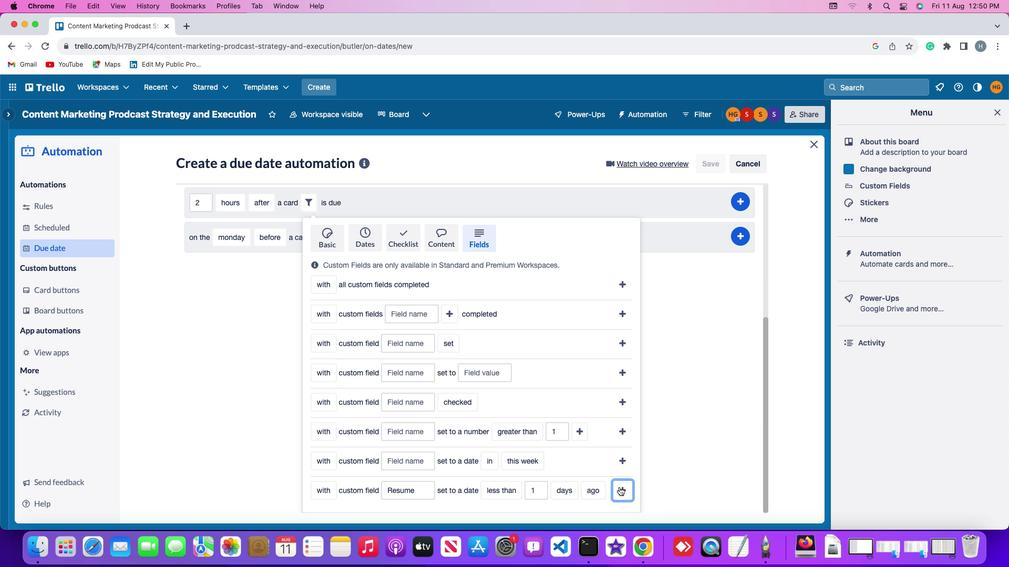 
Action: Mouse pressed left at (619, 487)
Screenshot: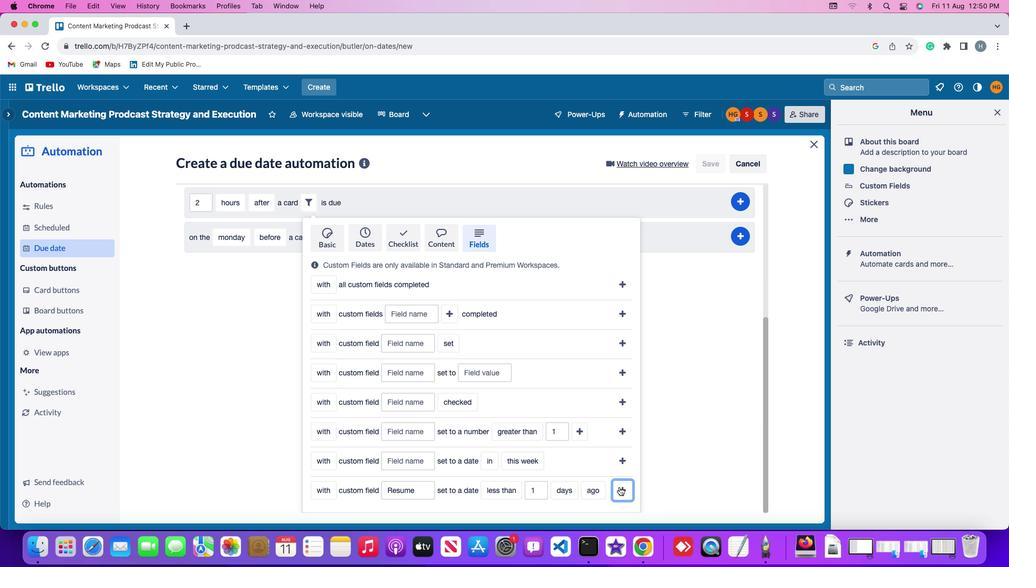 
Action: Mouse moved to (747, 419)
Screenshot: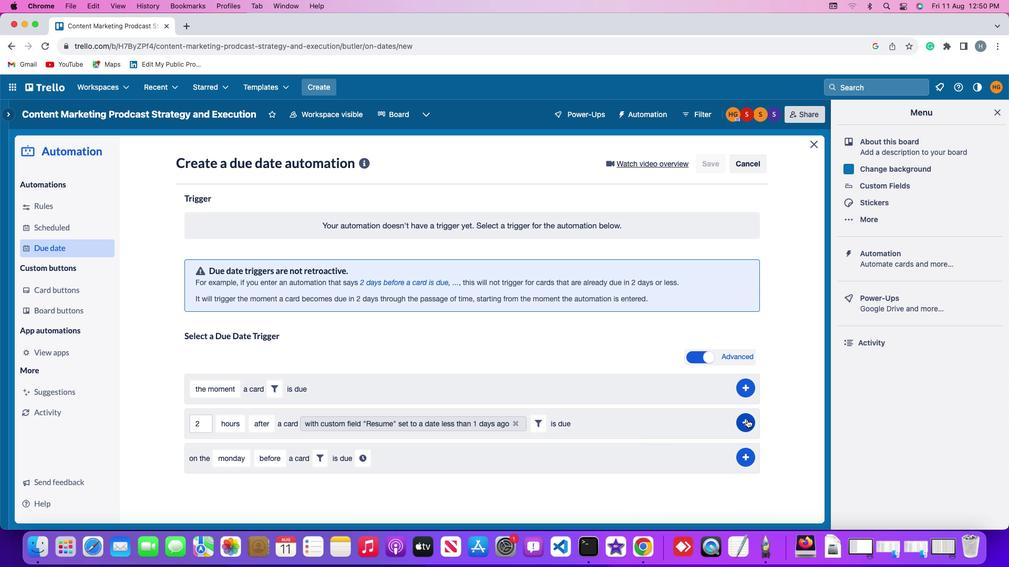 
Action: Mouse pressed left at (747, 419)
Screenshot: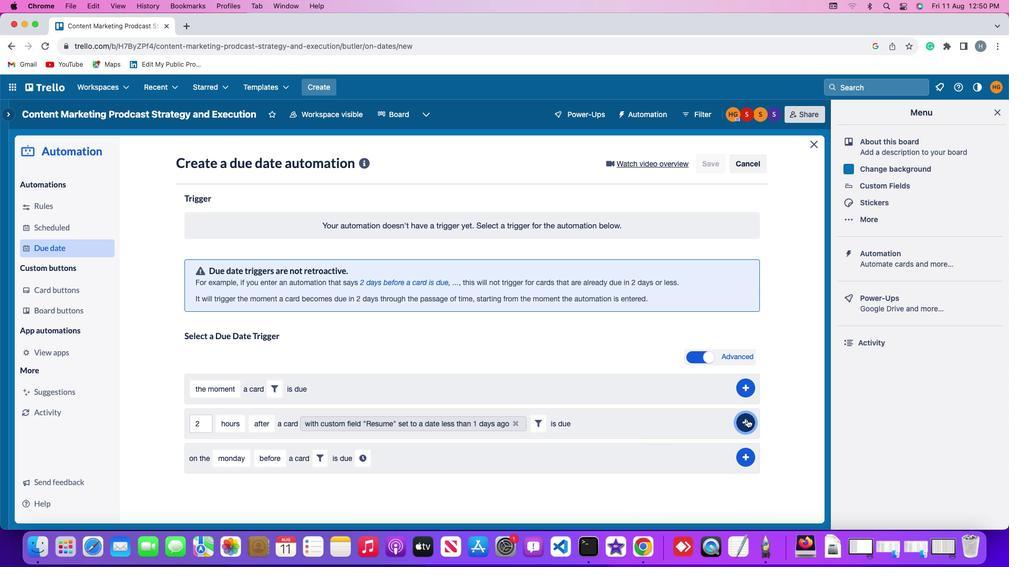 
Action: Mouse moved to (791, 359)
Screenshot: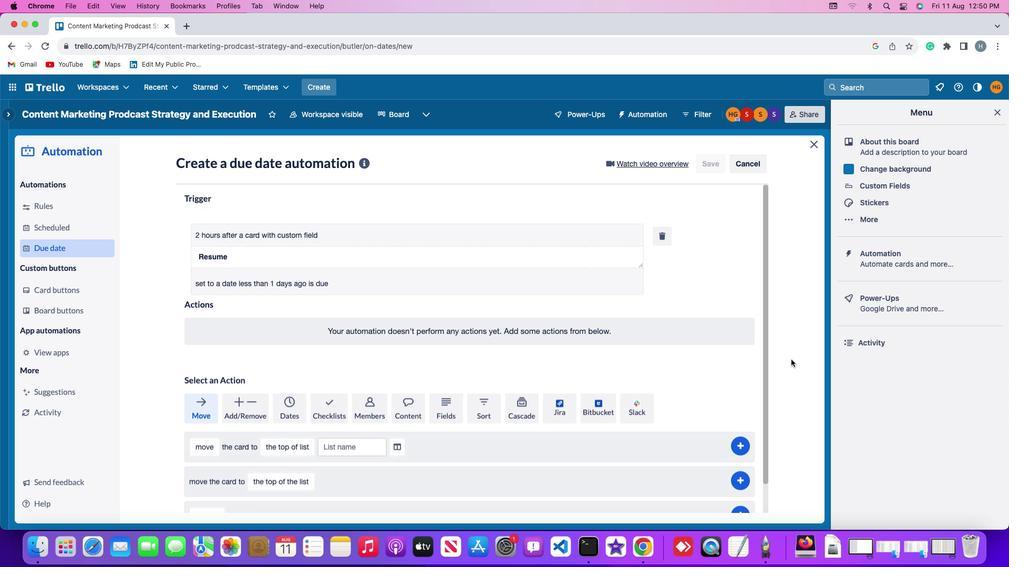 
